 Task: Find connections with filter location Le Havre with filter topic #Projectmanagements with filter profile language English with filter current company Currie & Brown with filter school ANJUMAN-I-ISLAMS SCHOOL OF ENGINEERING AND TECHNOLOGY ATANJUMAN-I-ISLAM KALSEKAR TECHNICAL, MUMBAI with filter industry Zoos and Botanical Gardens with filter service category Family Law with filter keywords title Commercial Loan Officer
Action: Mouse moved to (494, 76)
Screenshot: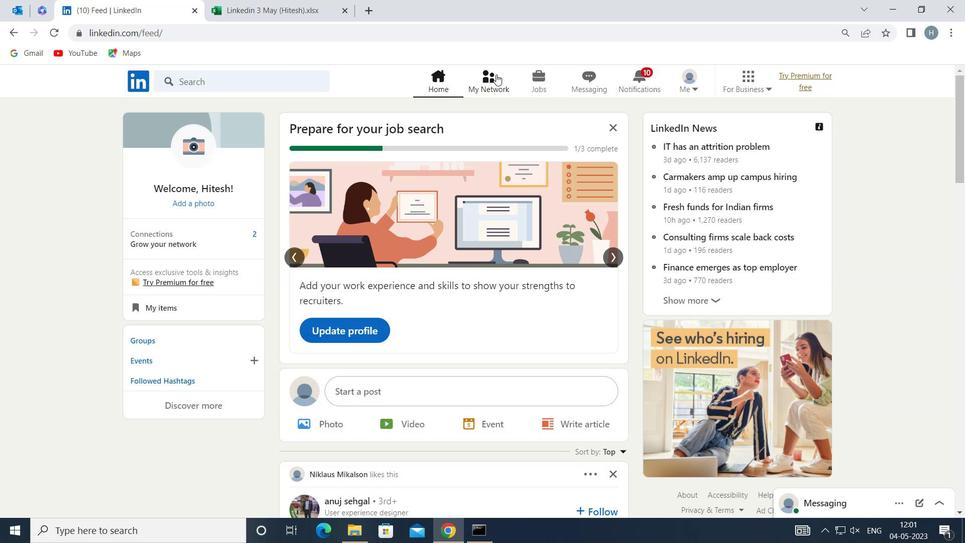 
Action: Mouse pressed left at (494, 76)
Screenshot: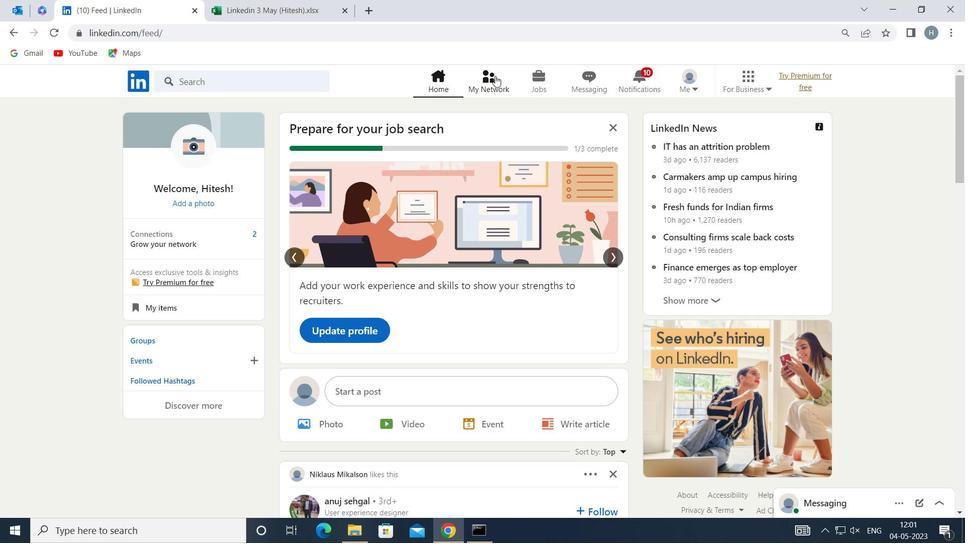 
Action: Mouse moved to (283, 149)
Screenshot: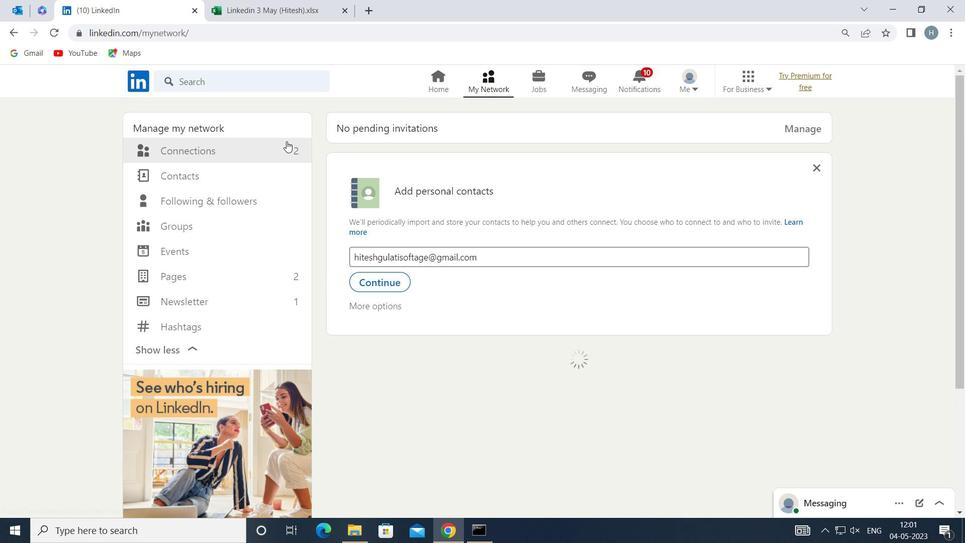 
Action: Mouse pressed left at (283, 149)
Screenshot: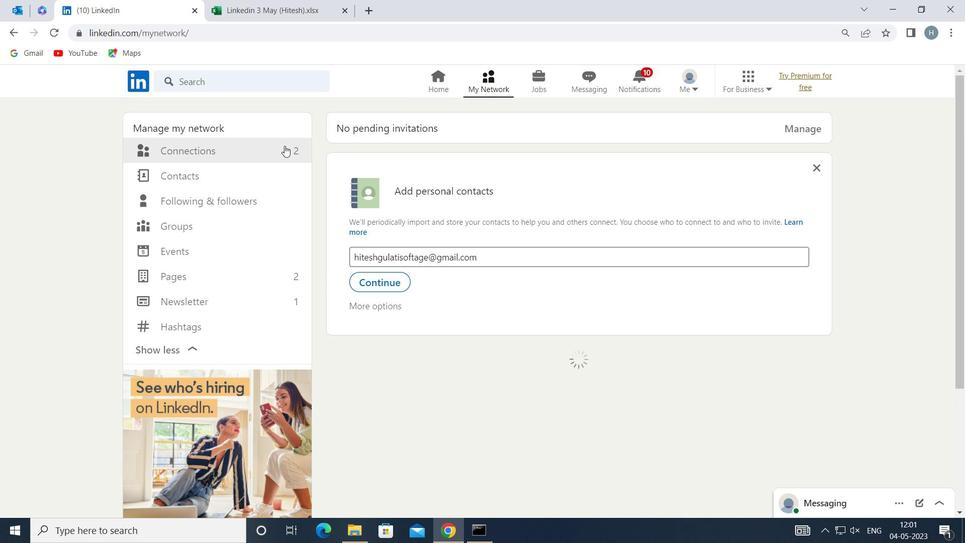 
Action: Mouse moved to (581, 147)
Screenshot: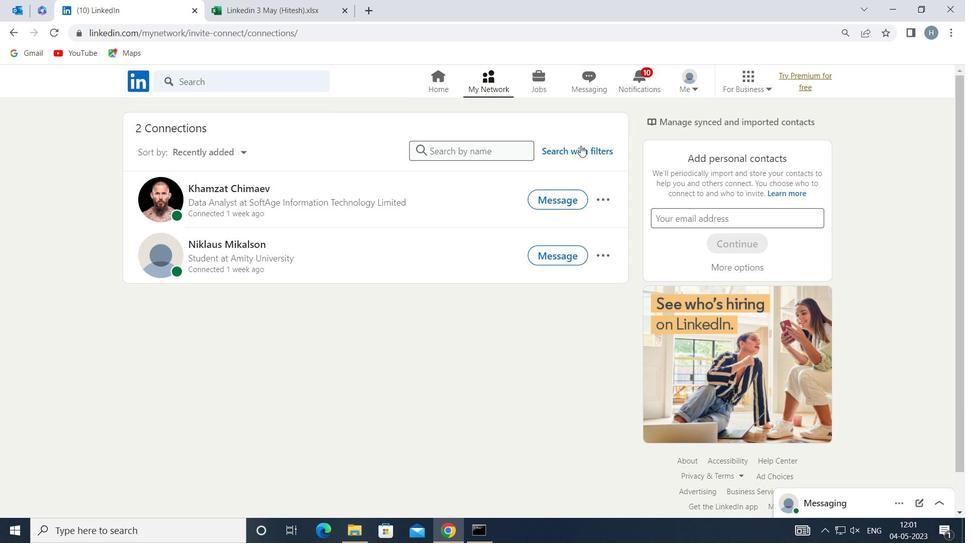 
Action: Mouse pressed left at (581, 147)
Screenshot: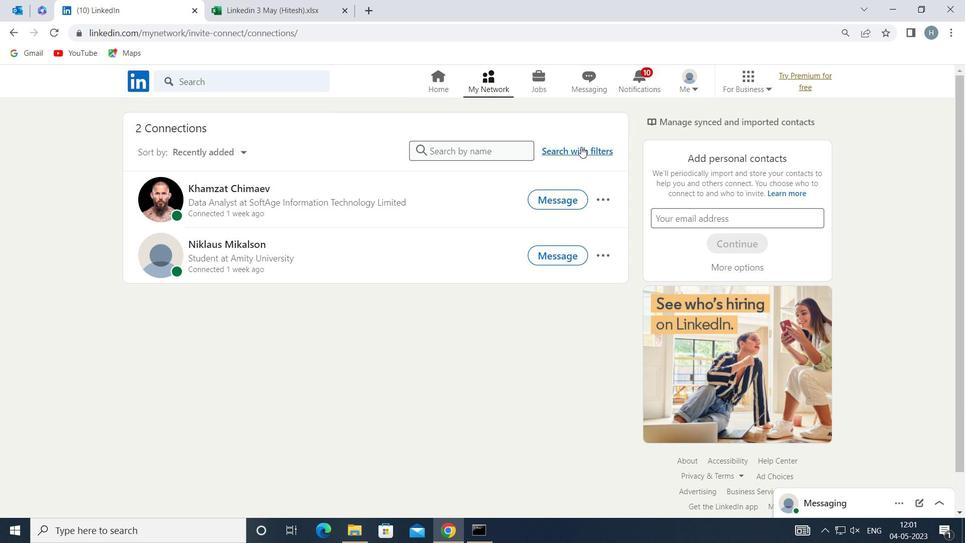 
Action: Mouse moved to (520, 111)
Screenshot: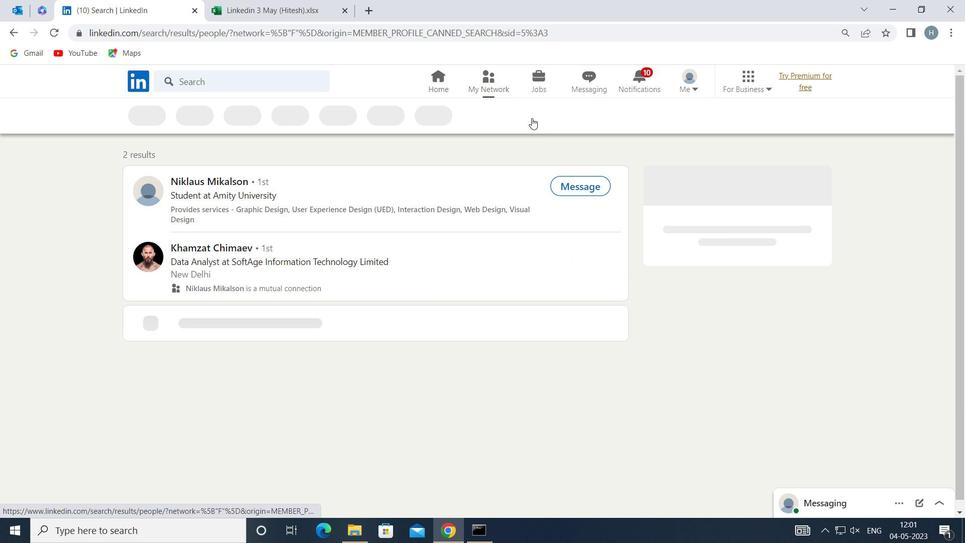 
Action: Mouse pressed left at (520, 111)
Screenshot: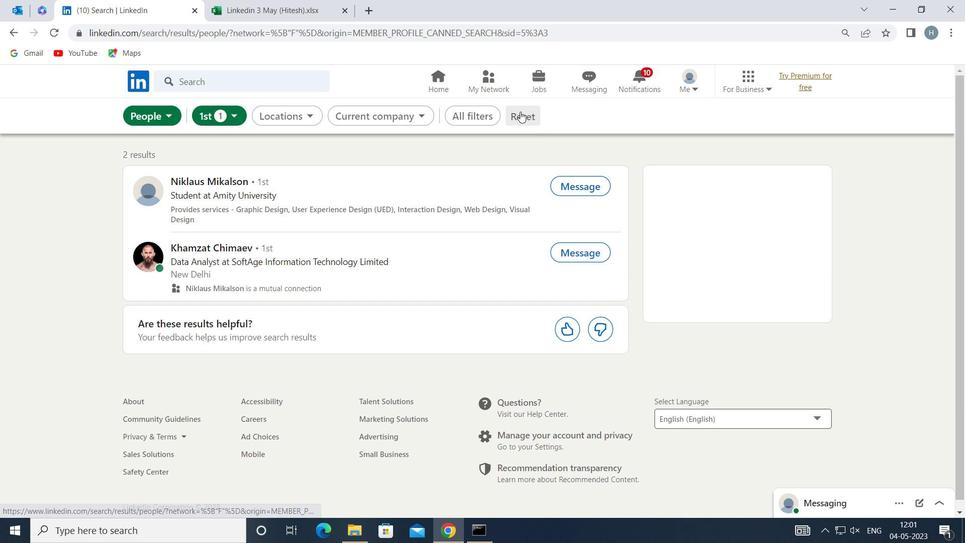 
Action: Mouse moved to (499, 113)
Screenshot: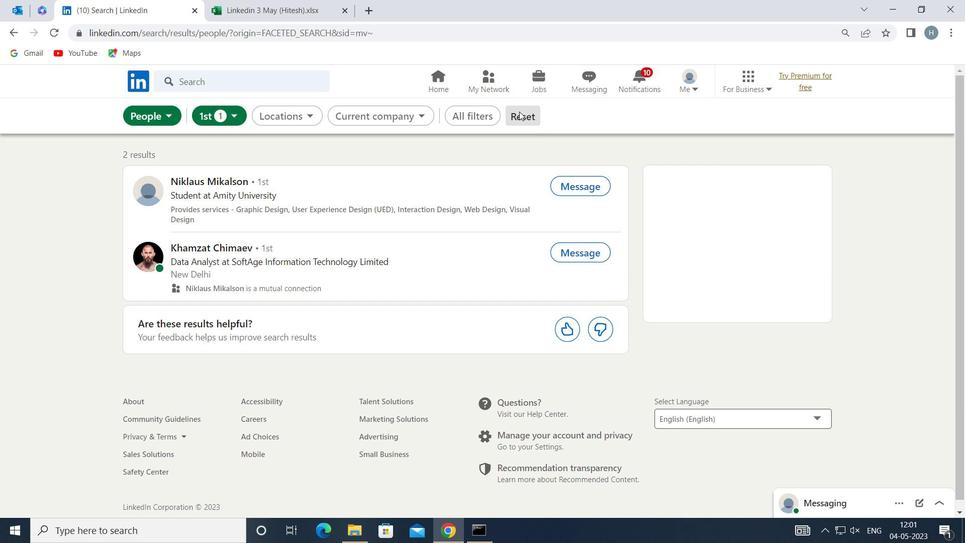 
Action: Mouse pressed left at (499, 113)
Screenshot: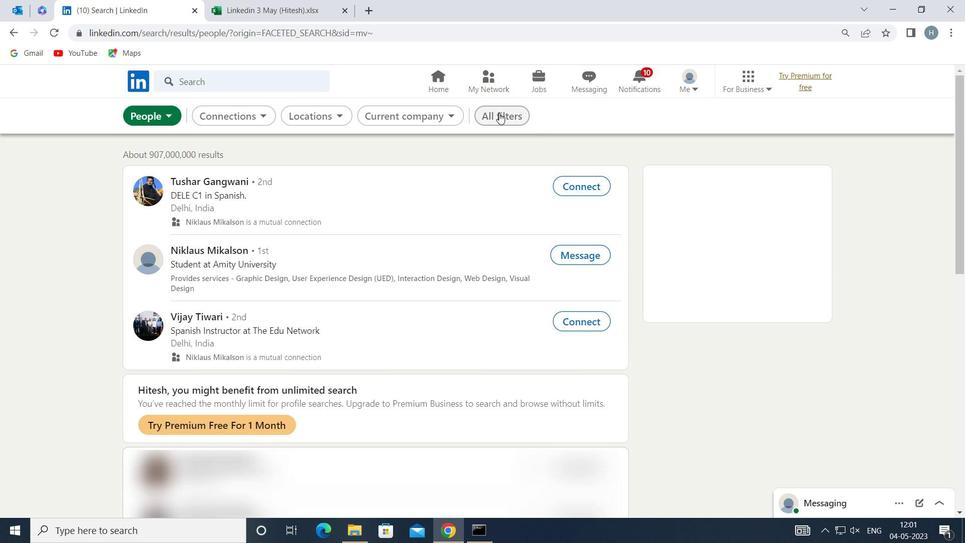 
Action: Mouse moved to (804, 354)
Screenshot: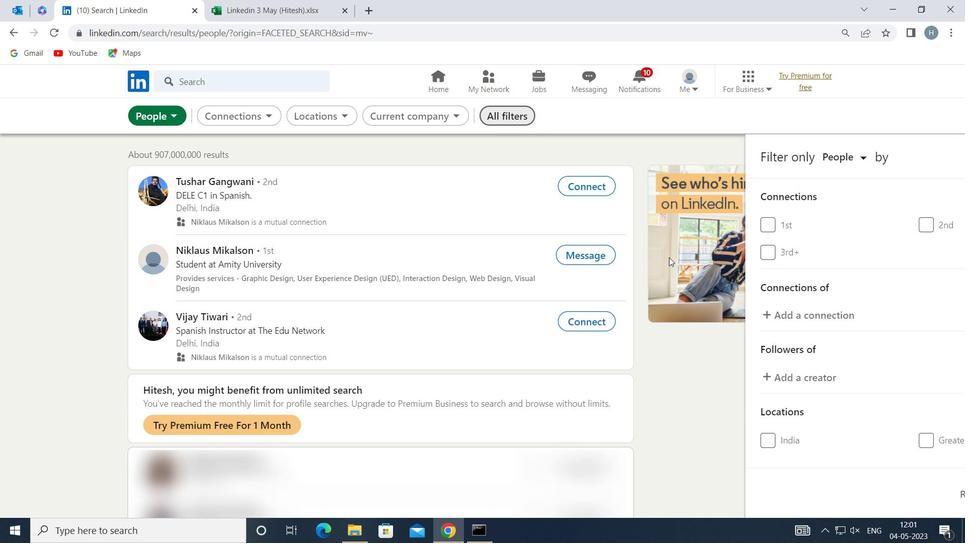 
Action: Mouse scrolled (804, 353) with delta (0, 0)
Screenshot: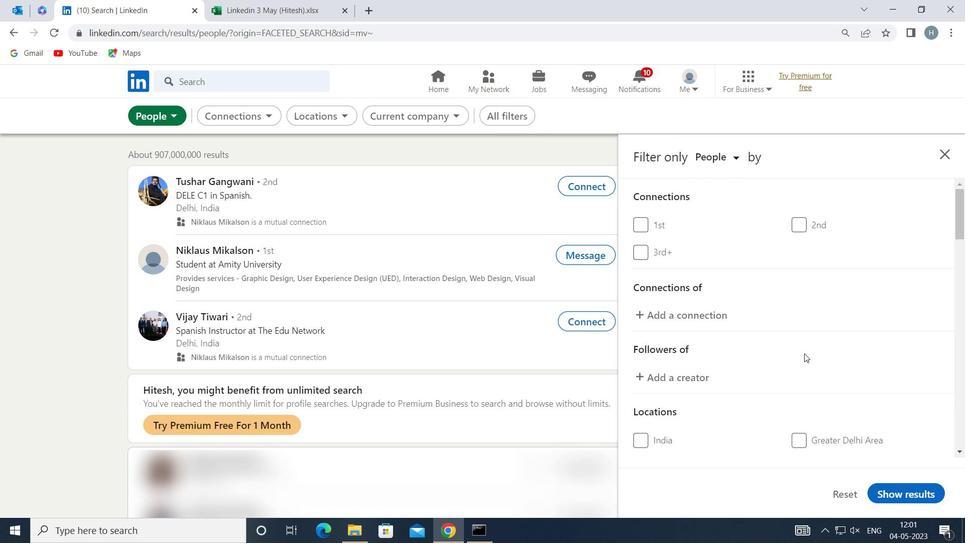 
Action: Mouse moved to (801, 346)
Screenshot: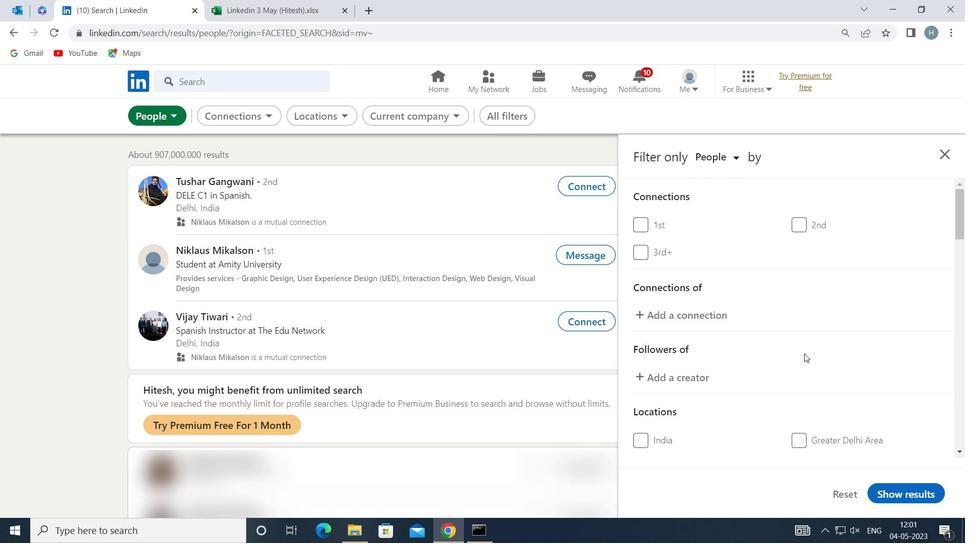 
Action: Mouse scrolled (801, 345) with delta (0, 0)
Screenshot: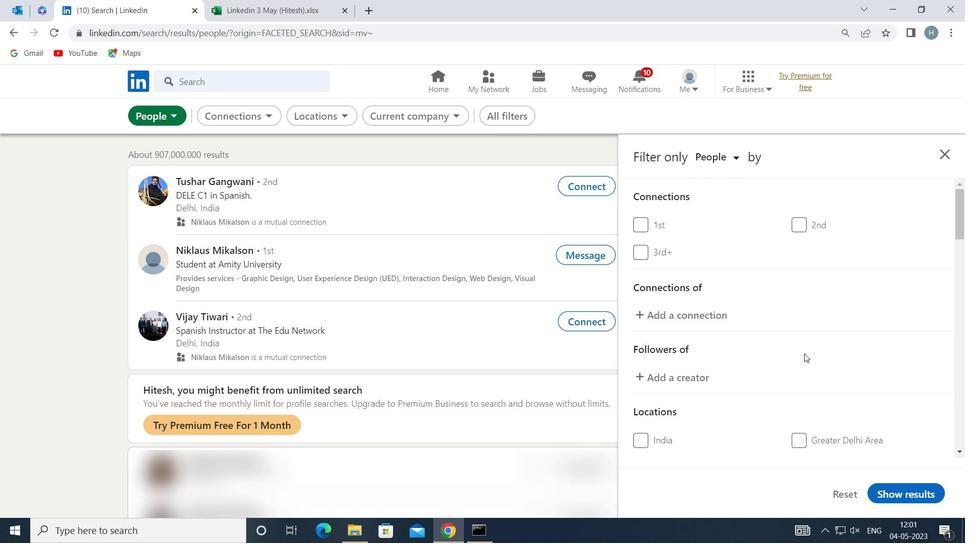 
Action: Mouse moved to (795, 332)
Screenshot: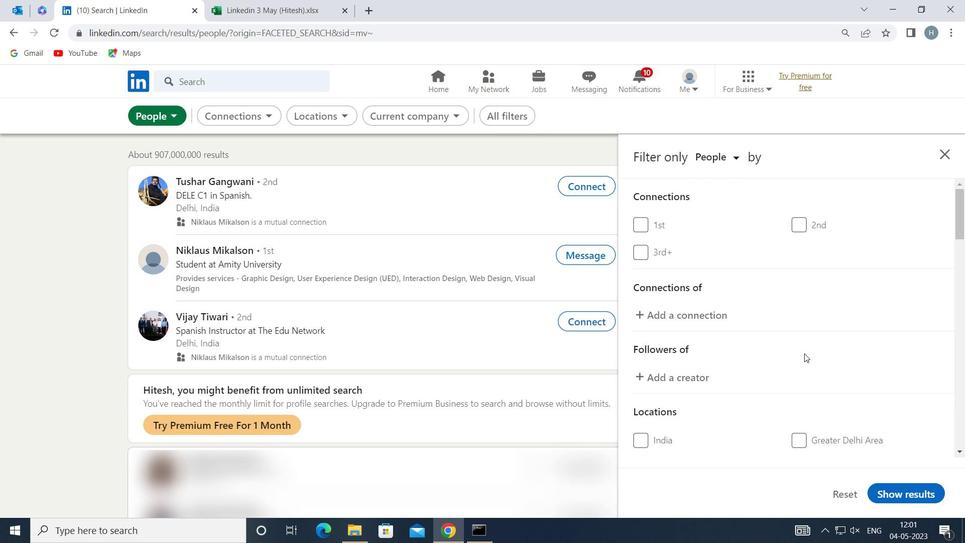 
Action: Mouse scrolled (795, 332) with delta (0, 0)
Screenshot: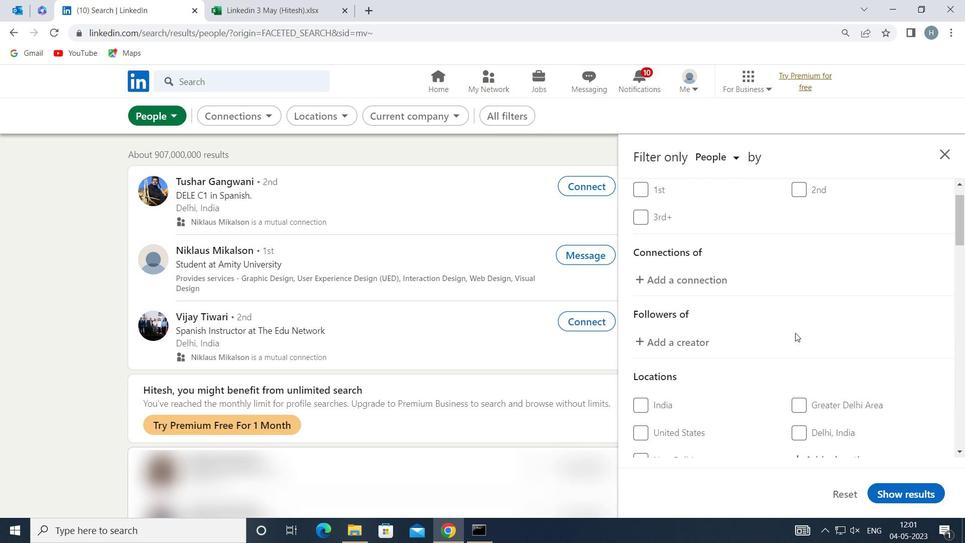 
Action: Mouse moved to (825, 310)
Screenshot: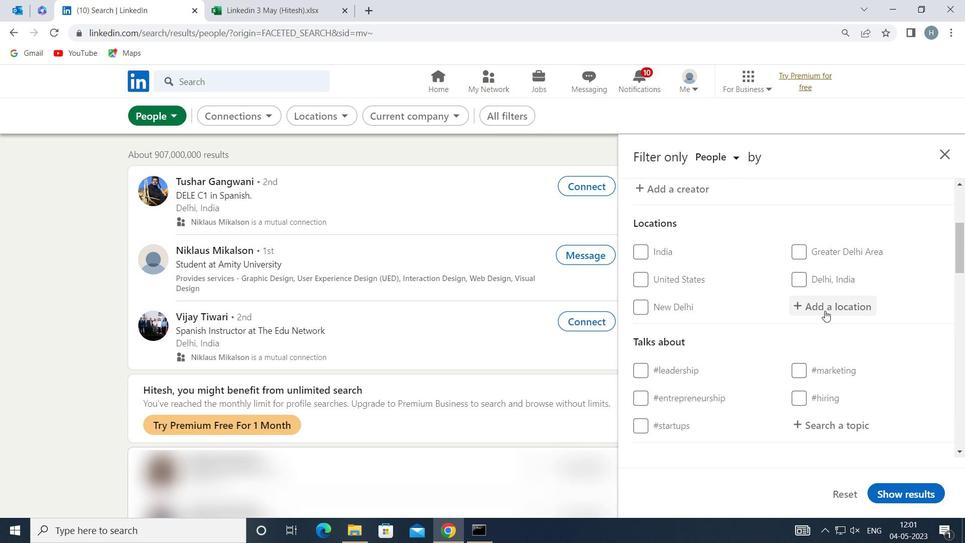 
Action: Mouse pressed left at (825, 310)
Screenshot: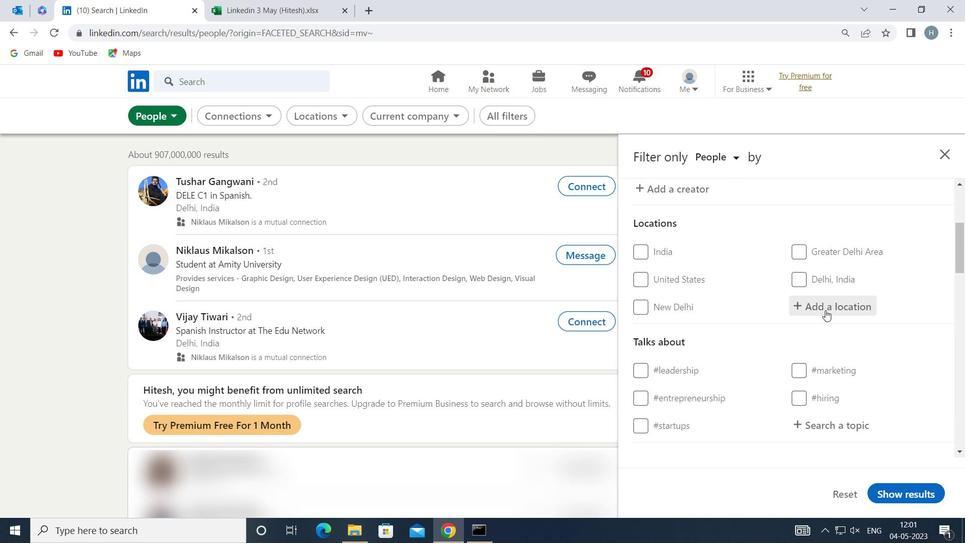 
Action: Key pressed <Key.shift>LE<Key.space><Key.shift>HAV
Screenshot: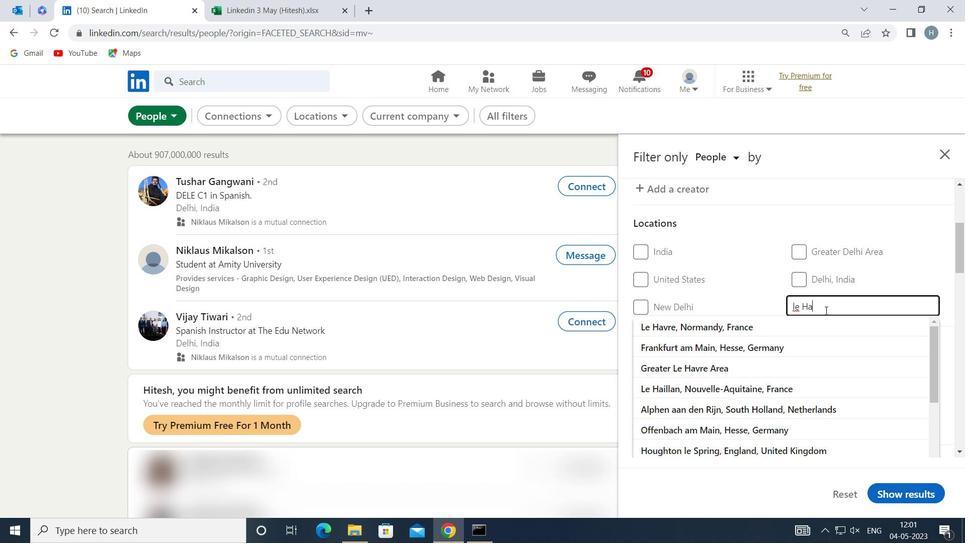 
Action: Mouse moved to (785, 326)
Screenshot: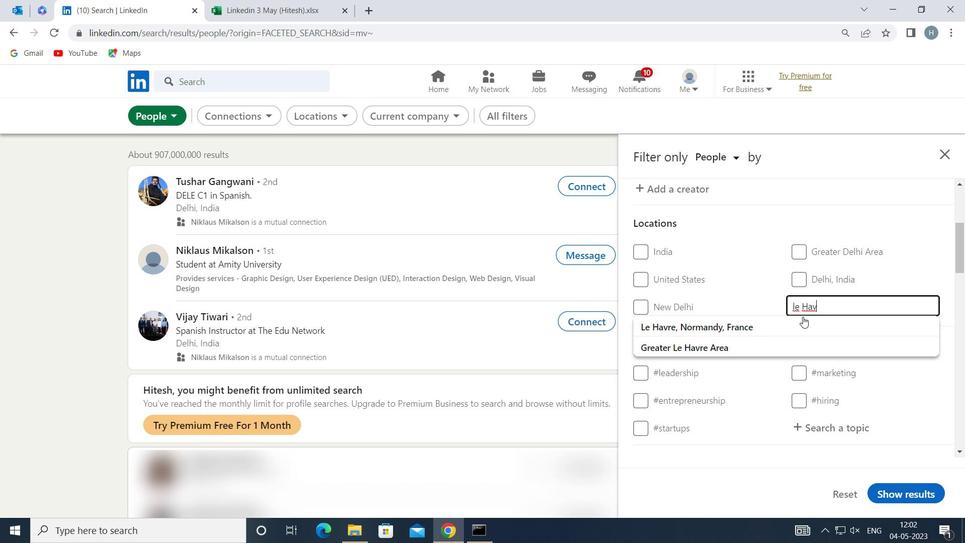 
Action: Mouse pressed left at (785, 326)
Screenshot: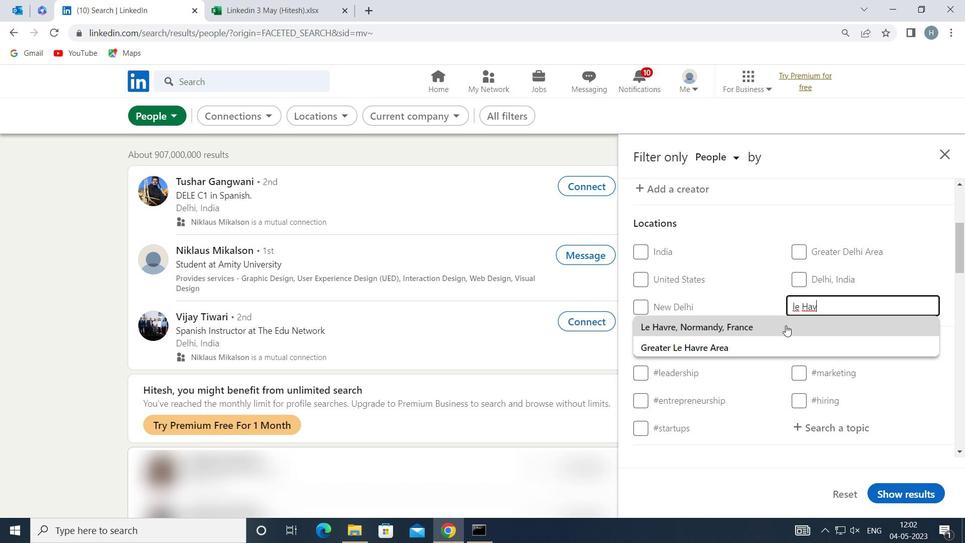 
Action: Mouse moved to (785, 314)
Screenshot: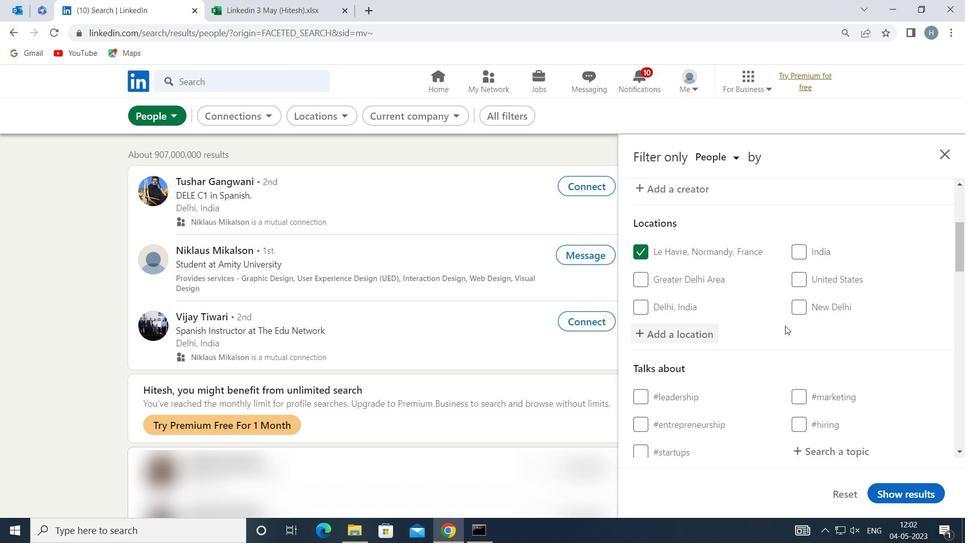 
Action: Mouse scrolled (785, 314) with delta (0, 0)
Screenshot: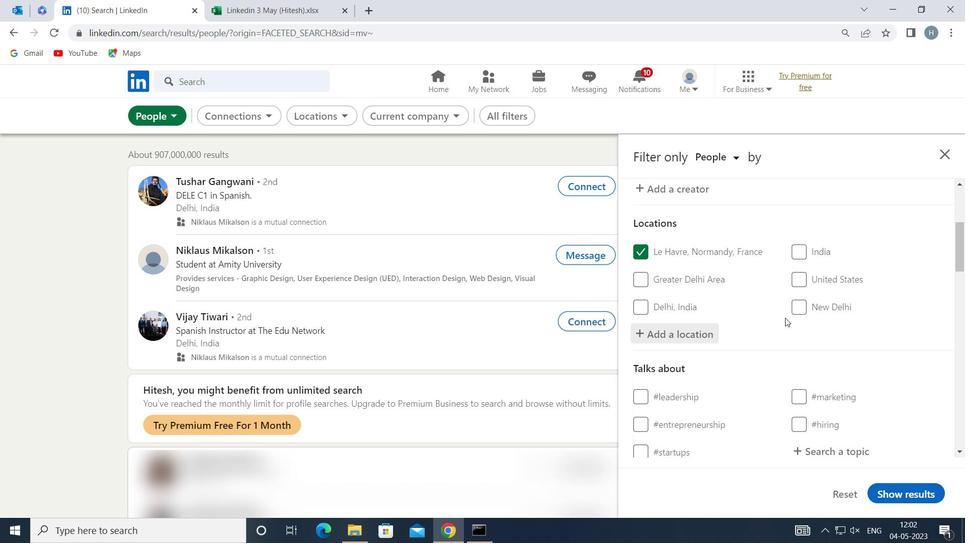 
Action: Mouse scrolled (785, 314) with delta (0, 0)
Screenshot: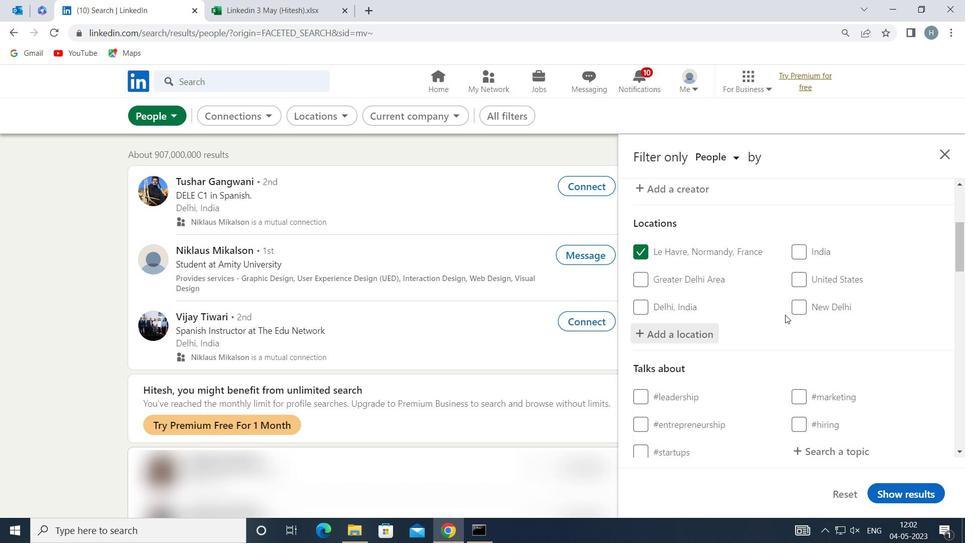
Action: Mouse moved to (785, 310)
Screenshot: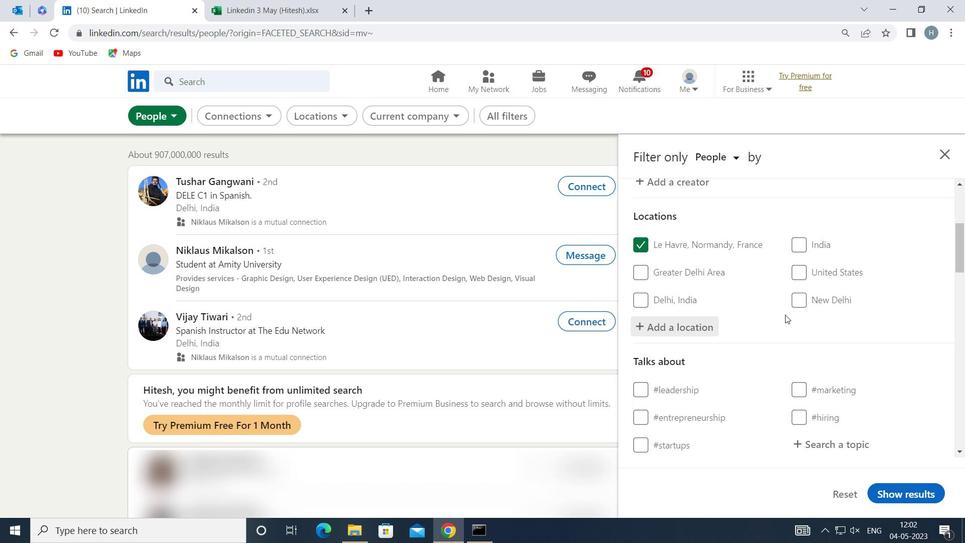 
Action: Mouse scrolled (785, 310) with delta (0, 0)
Screenshot: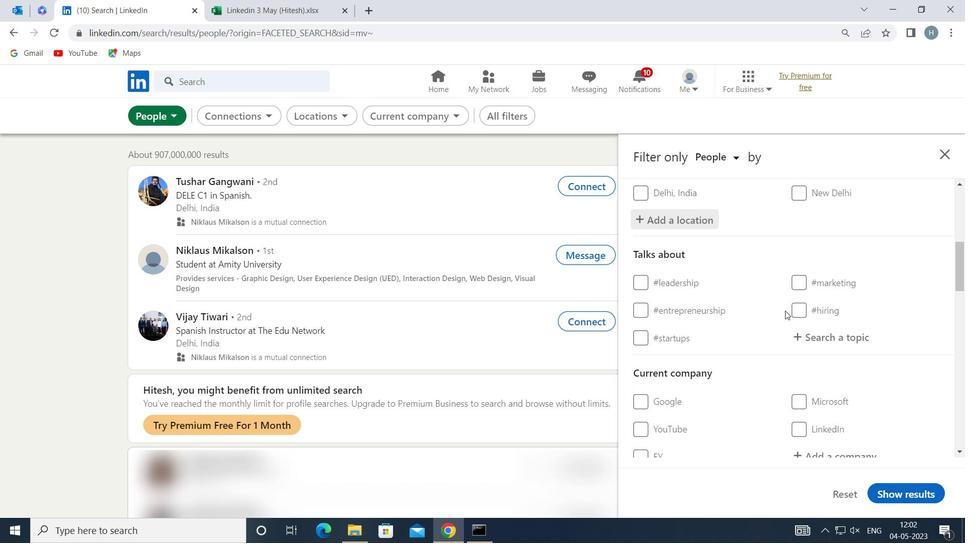 
Action: Mouse moved to (827, 265)
Screenshot: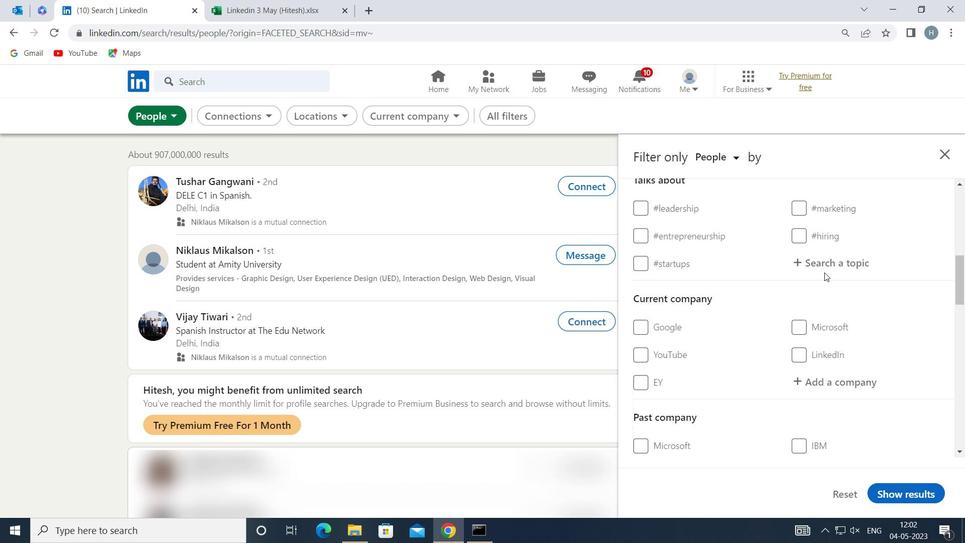 
Action: Mouse pressed left at (827, 265)
Screenshot: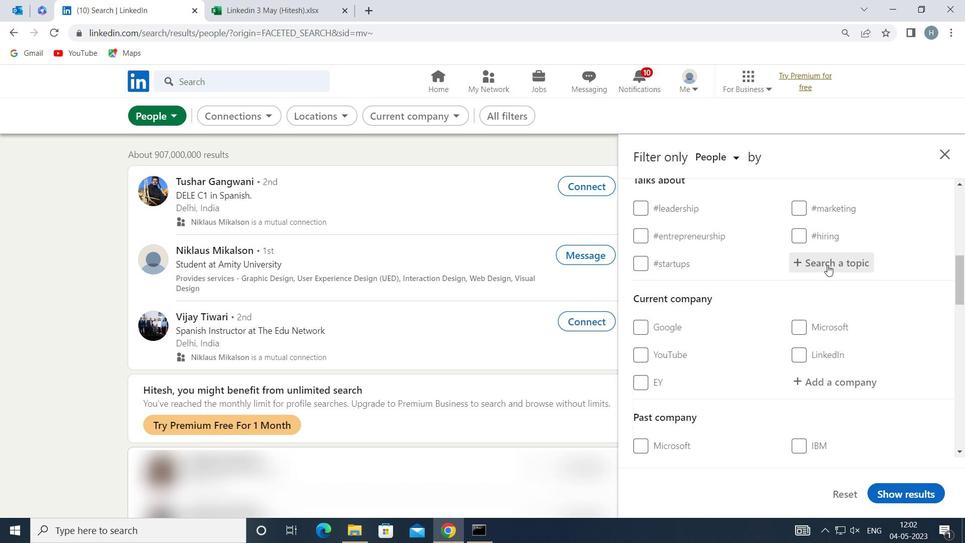 
Action: Key pressed <Key.shift>PROJECTMANAGEMENTS
Screenshot: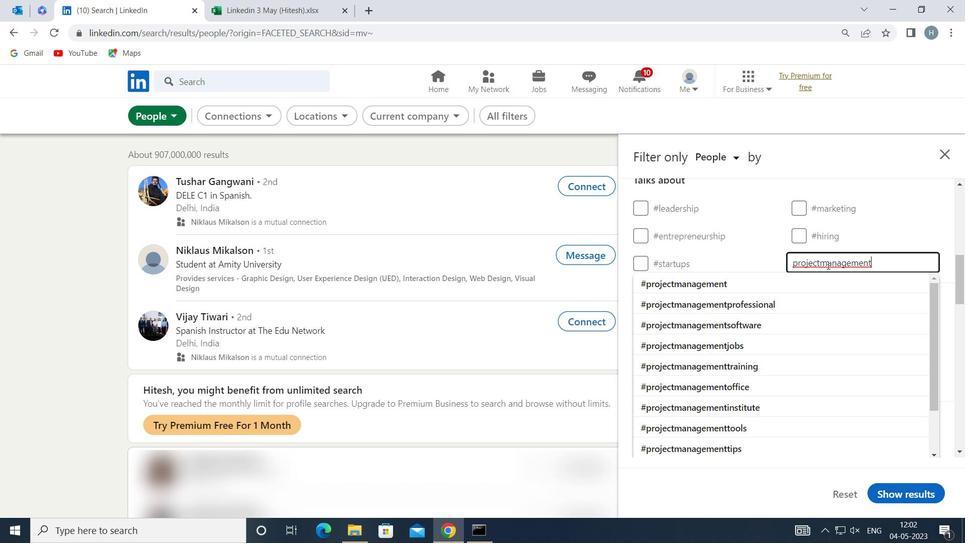 
Action: Mouse moved to (761, 284)
Screenshot: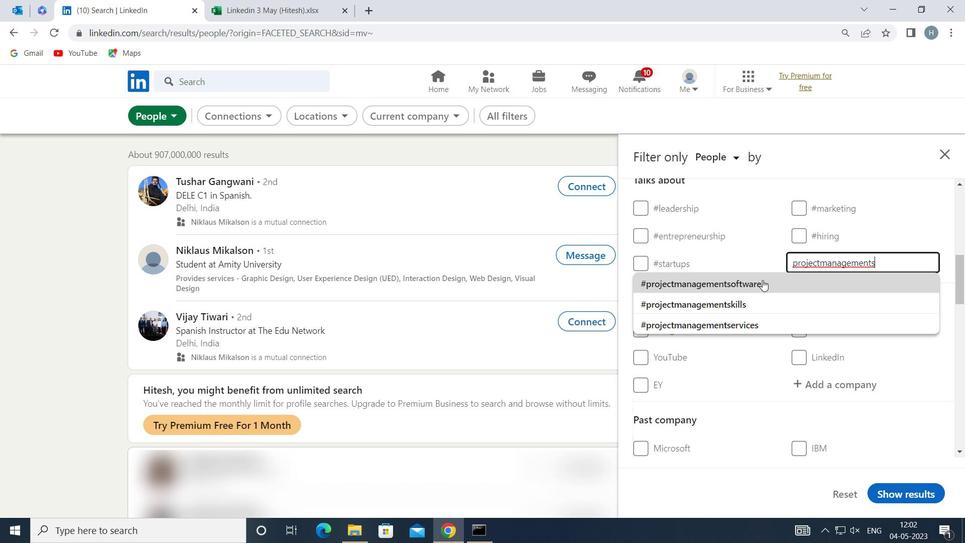 
Action: Key pressed <Key.backspace>
Screenshot: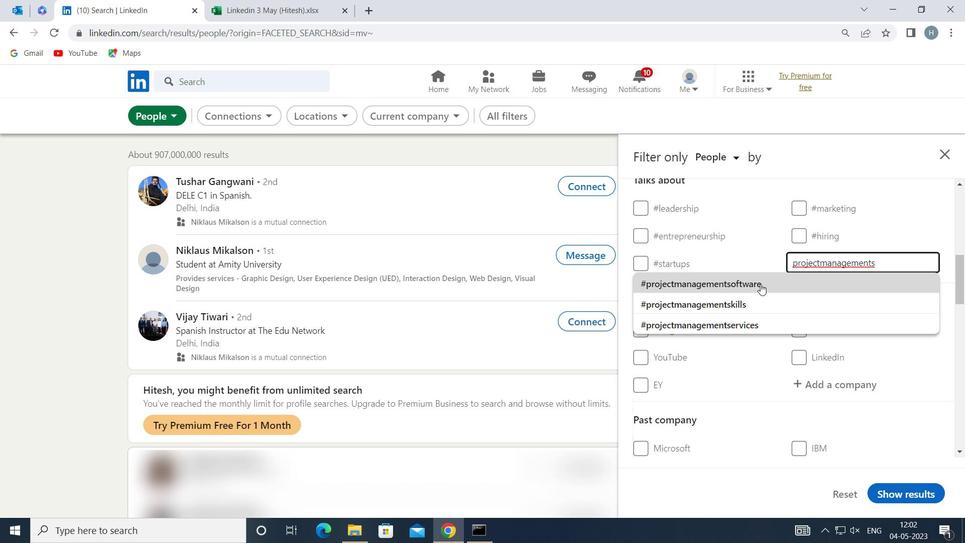 
Action: Mouse moved to (761, 284)
Screenshot: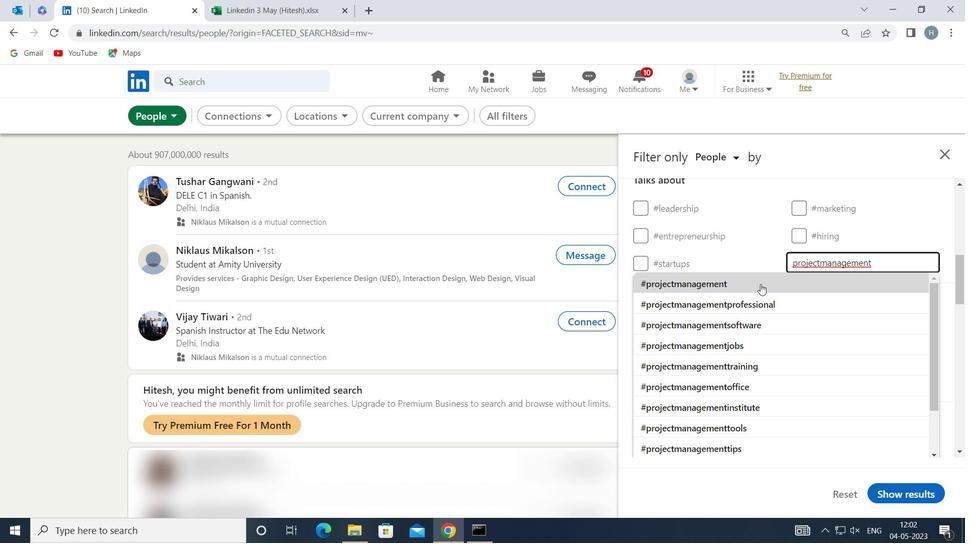 
Action: Mouse pressed left at (761, 284)
Screenshot: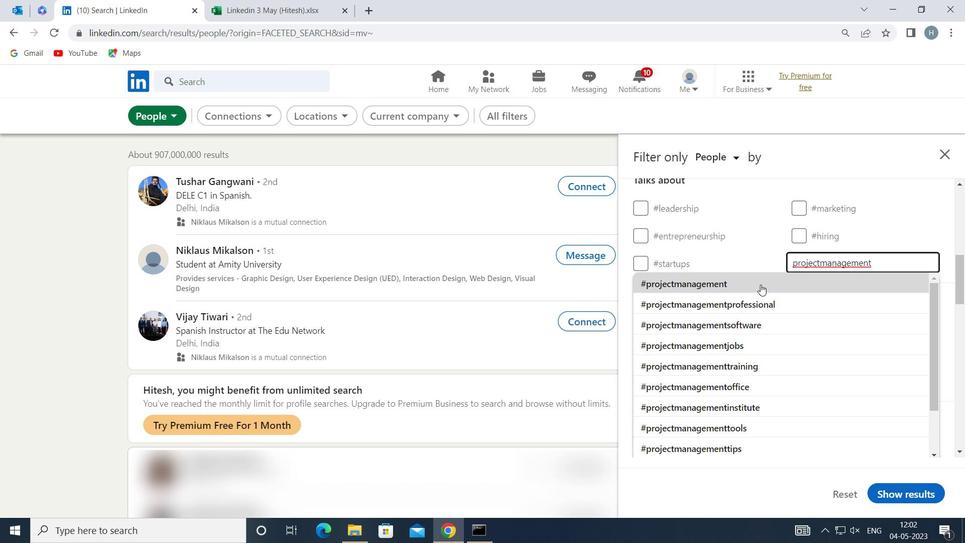 
Action: Mouse moved to (757, 276)
Screenshot: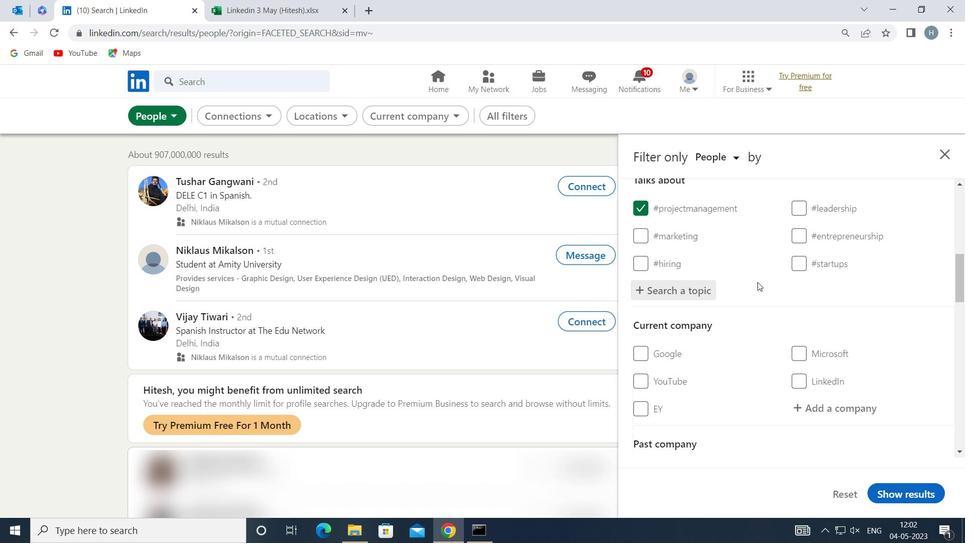 
Action: Mouse scrolled (757, 275) with delta (0, 0)
Screenshot: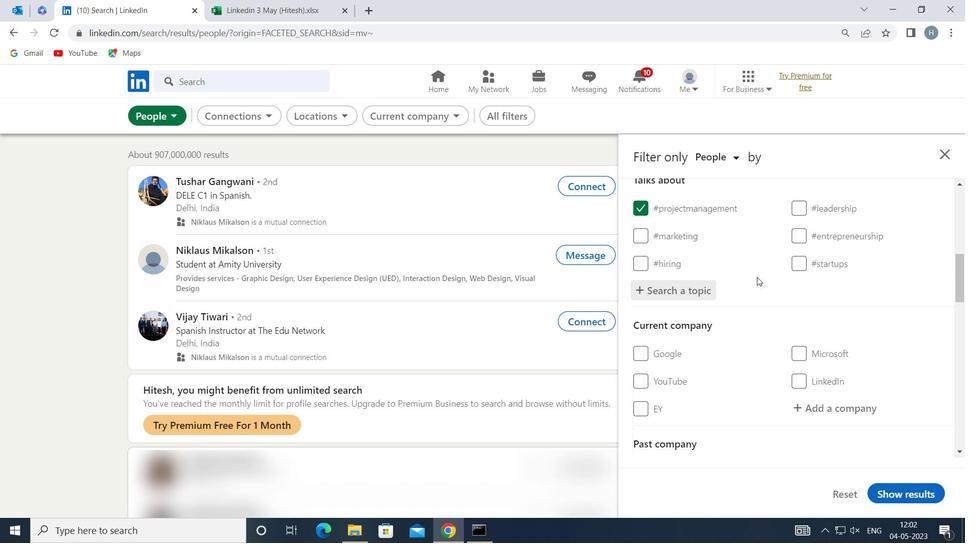 
Action: Mouse moved to (756, 274)
Screenshot: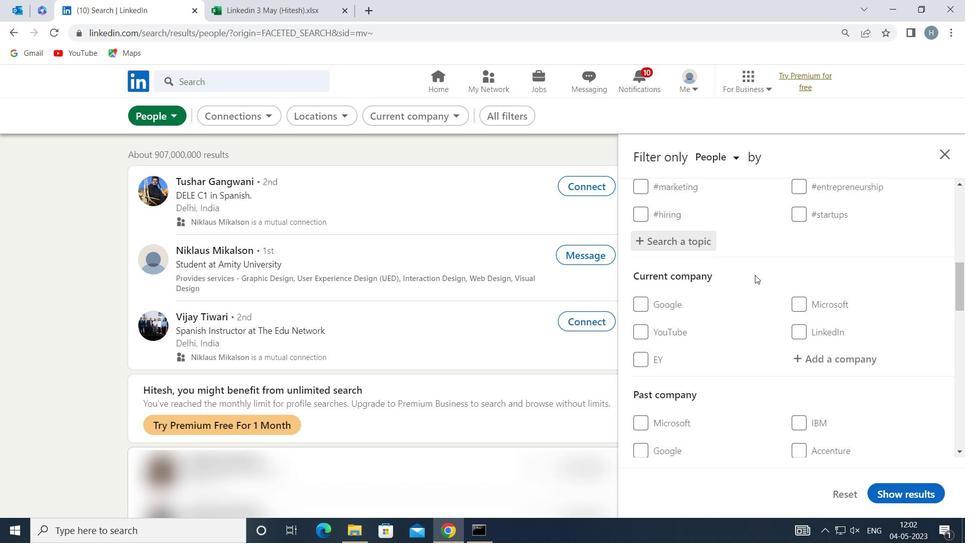 
Action: Mouse scrolled (756, 274) with delta (0, 0)
Screenshot: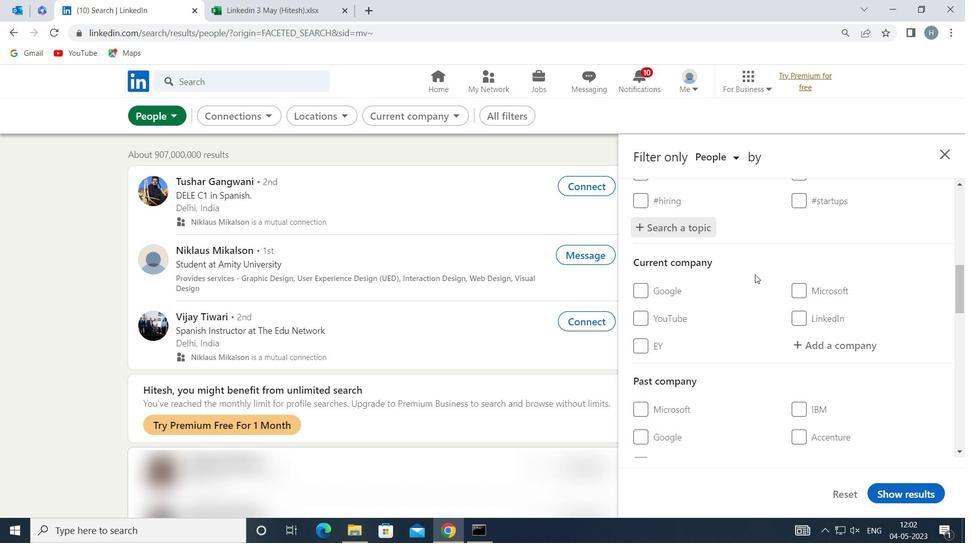 
Action: Mouse moved to (755, 274)
Screenshot: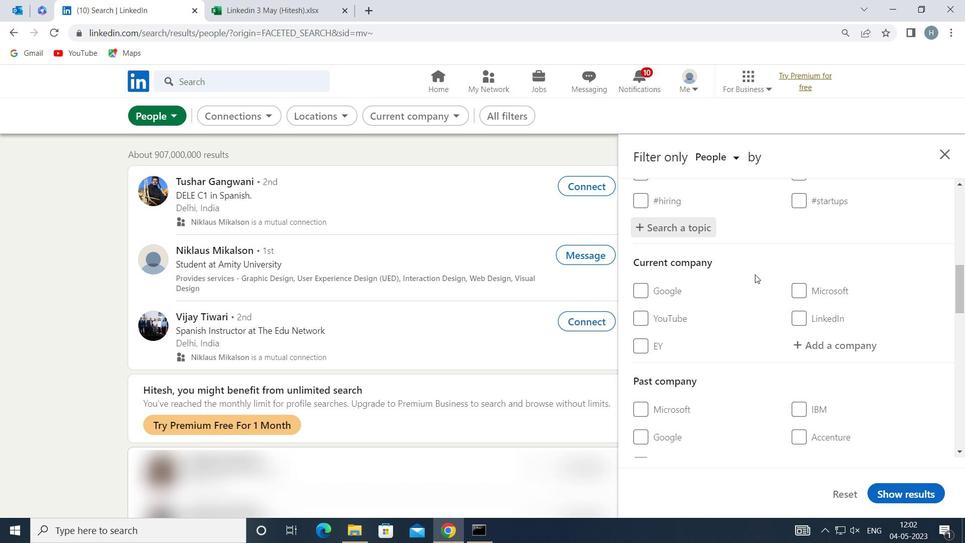 
Action: Mouse scrolled (755, 273) with delta (0, 0)
Screenshot: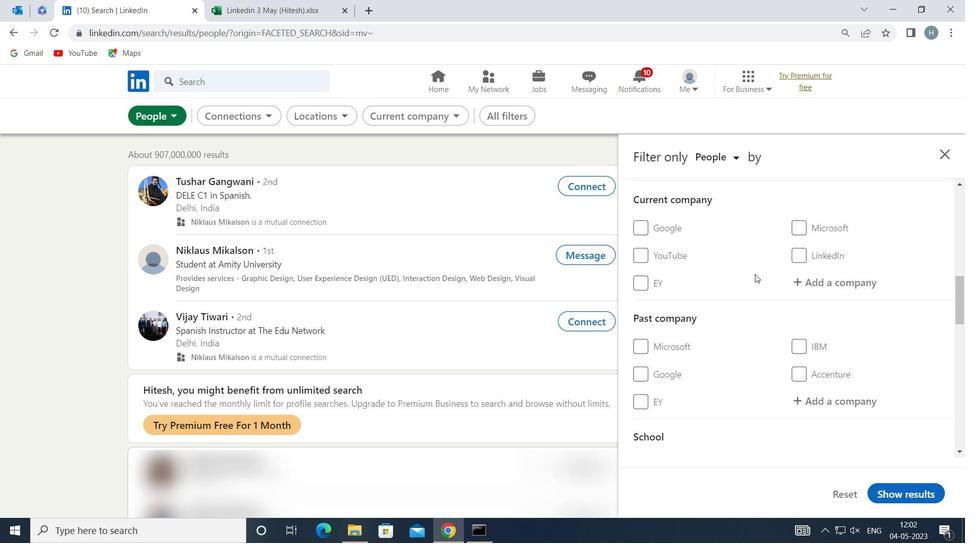 
Action: Mouse scrolled (755, 273) with delta (0, 0)
Screenshot: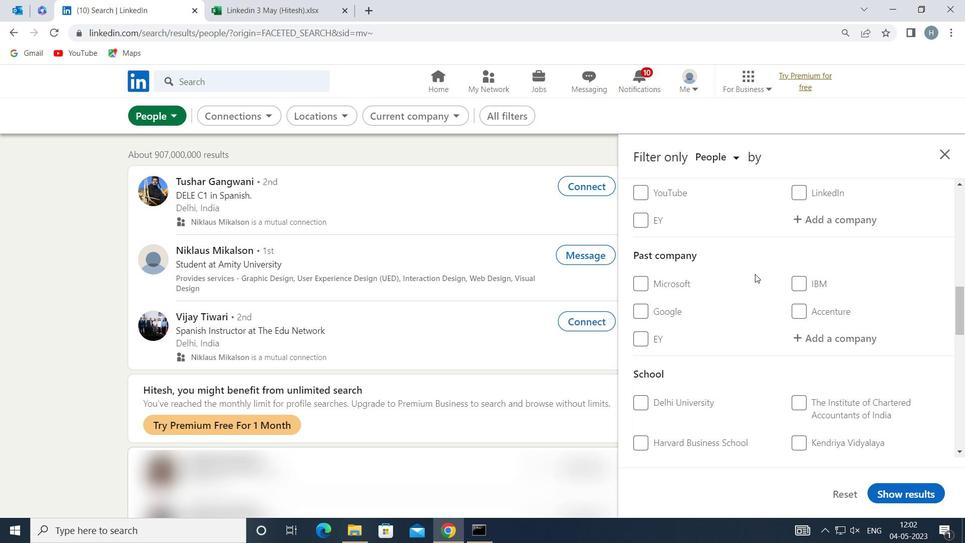 
Action: Mouse scrolled (755, 273) with delta (0, 0)
Screenshot: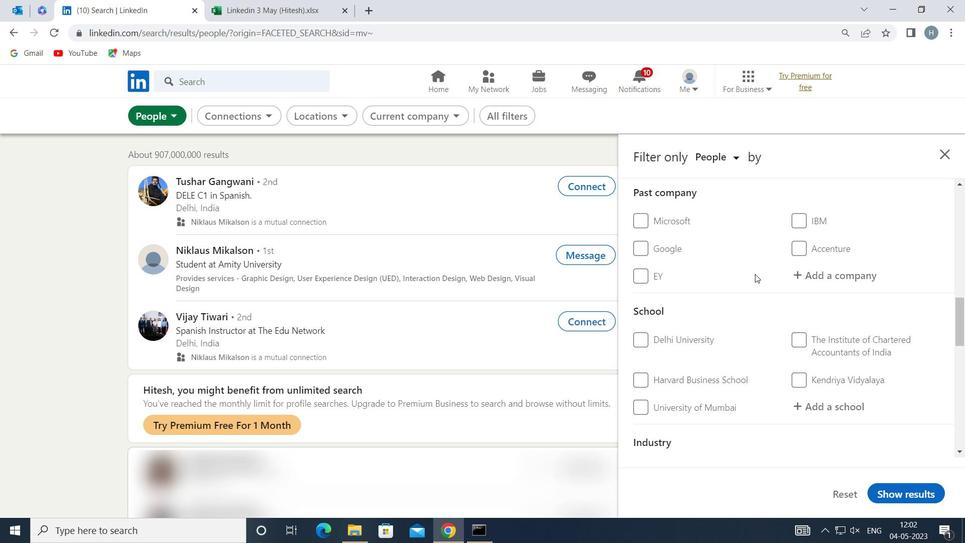 
Action: Mouse scrolled (755, 273) with delta (0, 0)
Screenshot: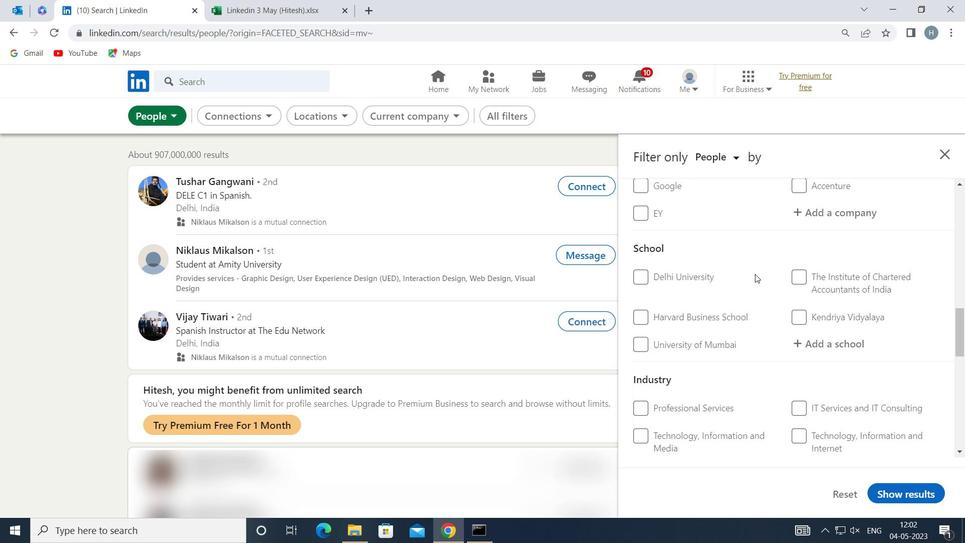 
Action: Mouse scrolled (755, 273) with delta (0, 0)
Screenshot: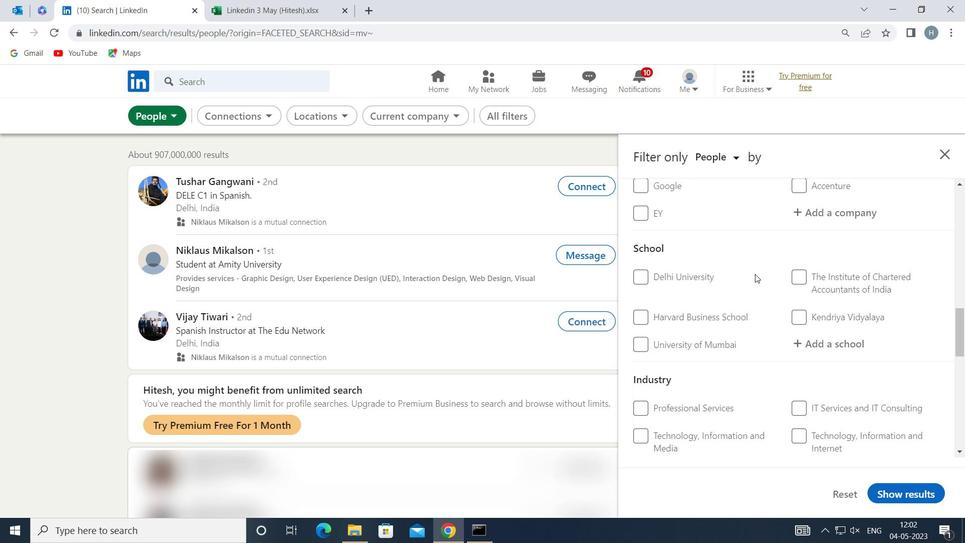 
Action: Mouse scrolled (755, 273) with delta (0, 0)
Screenshot: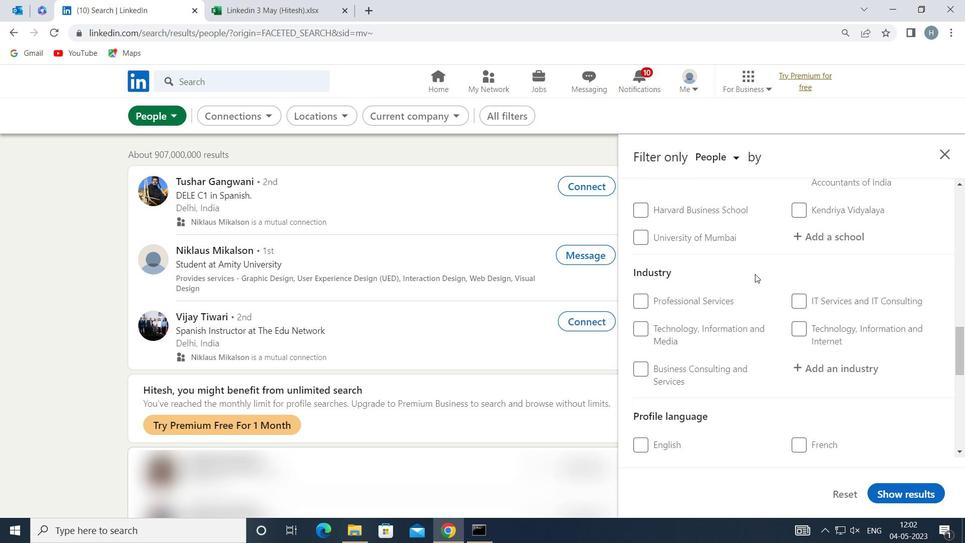 
Action: Mouse moved to (657, 361)
Screenshot: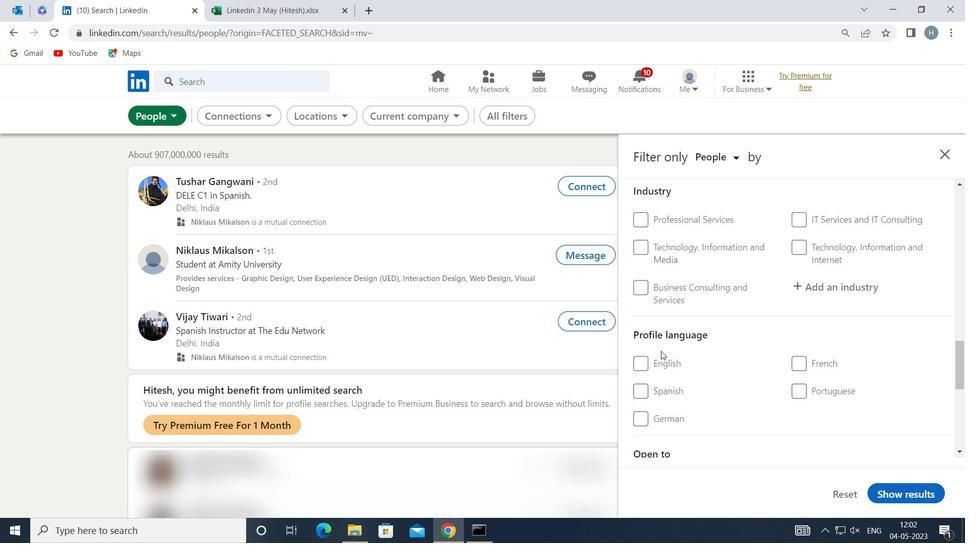 
Action: Mouse pressed left at (657, 361)
Screenshot: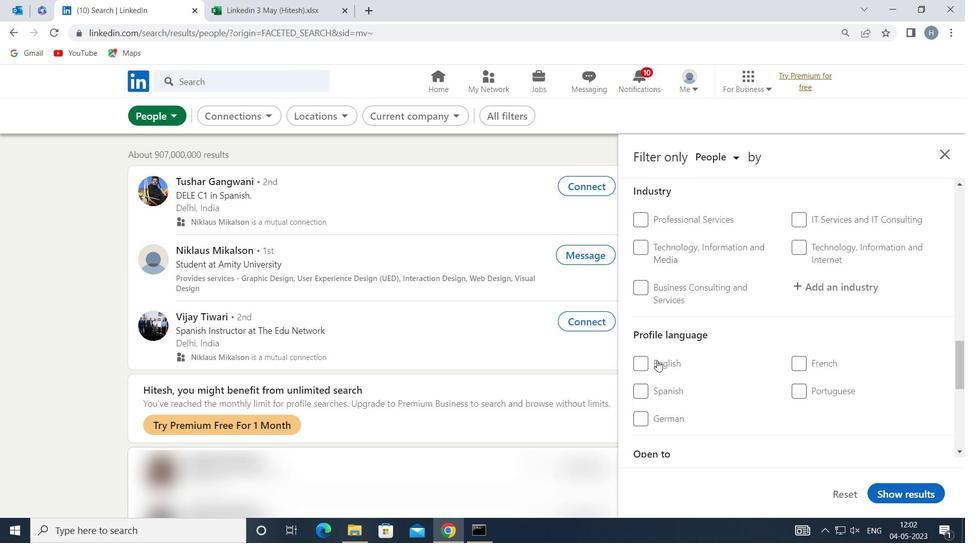 
Action: Mouse moved to (730, 350)
Screenshot: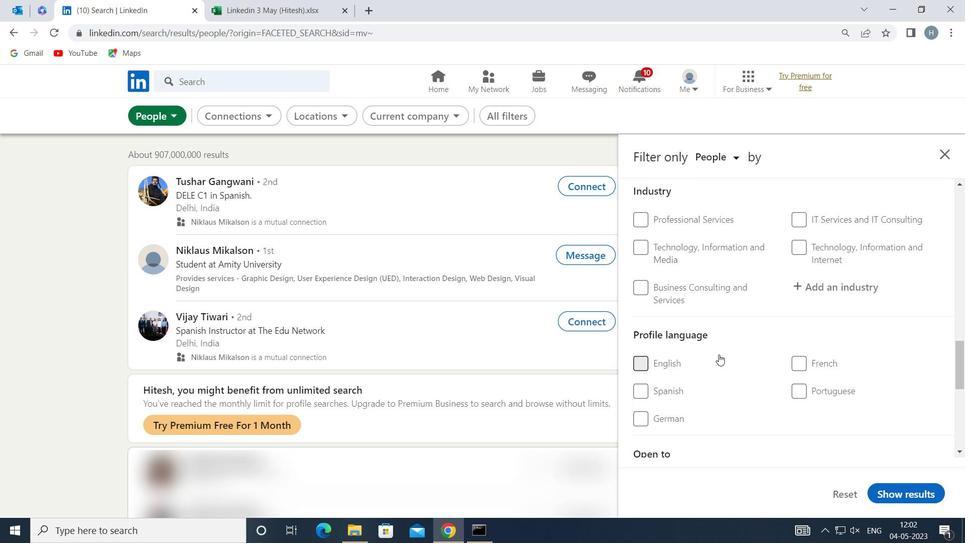 
Action: Mouse scrolled (730, 350) with delta (0, 0)
Screenshot: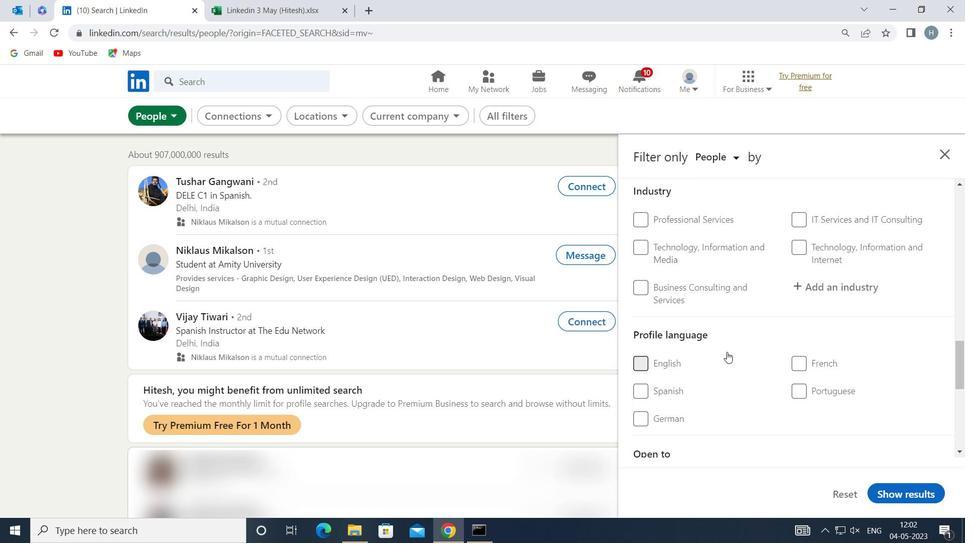 
Action: Mouse scrolled (730, 350) with delta (0, 0)
Screenshot: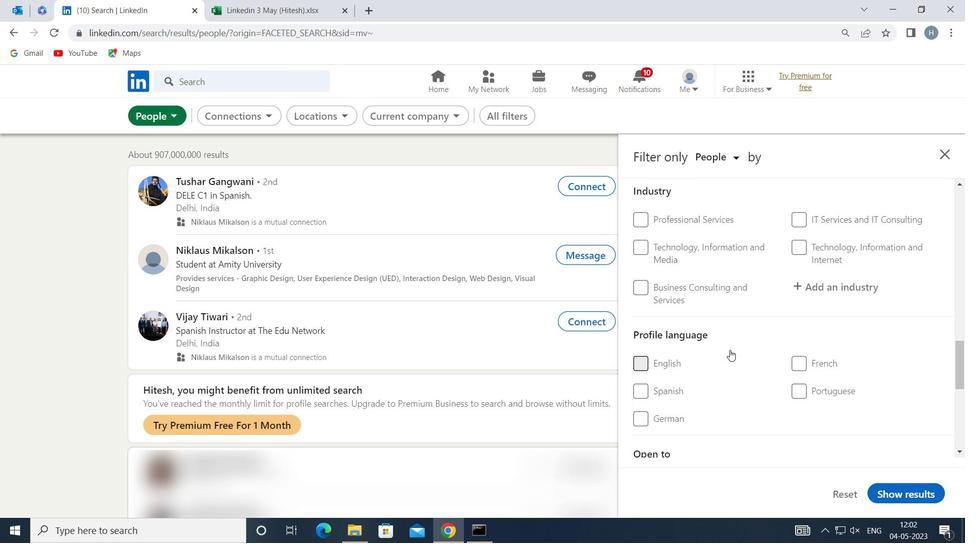 
Action: Mouse scrolled (730, 350) with delta (0, 0)
Screenshot: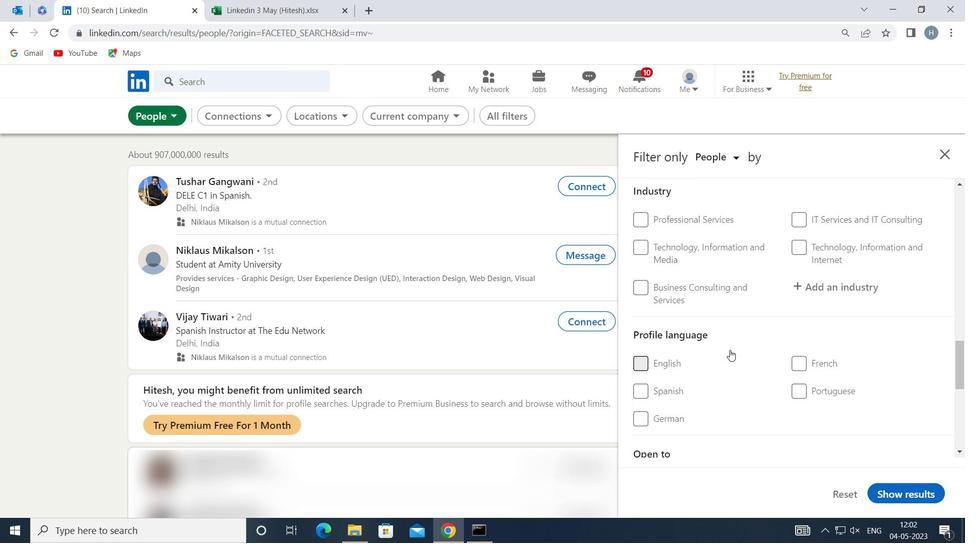 
Action: Mouse scrolled (730, 350) with delta (0, 0)
Screenshot: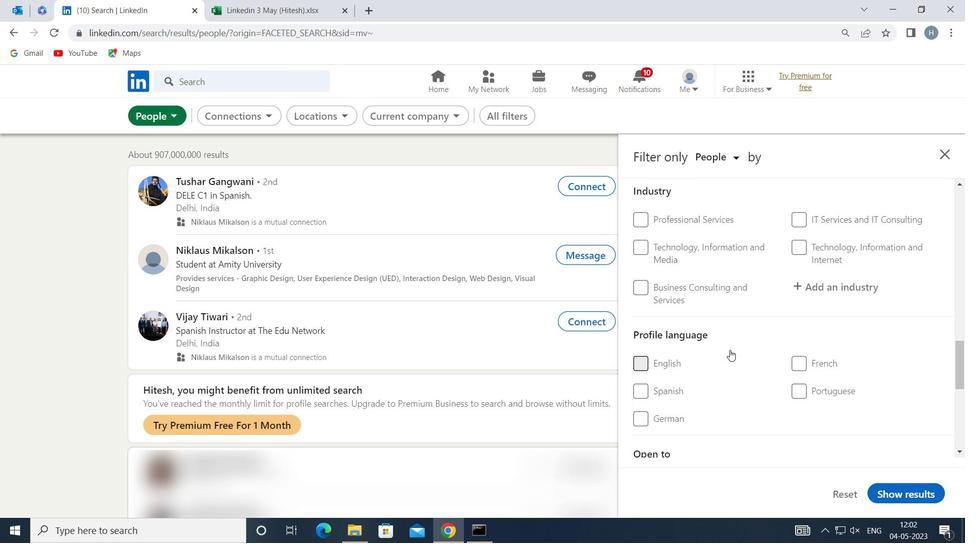 
Action: Mouse scrolled (730, 350) with delta (0, 0)
Screenshot: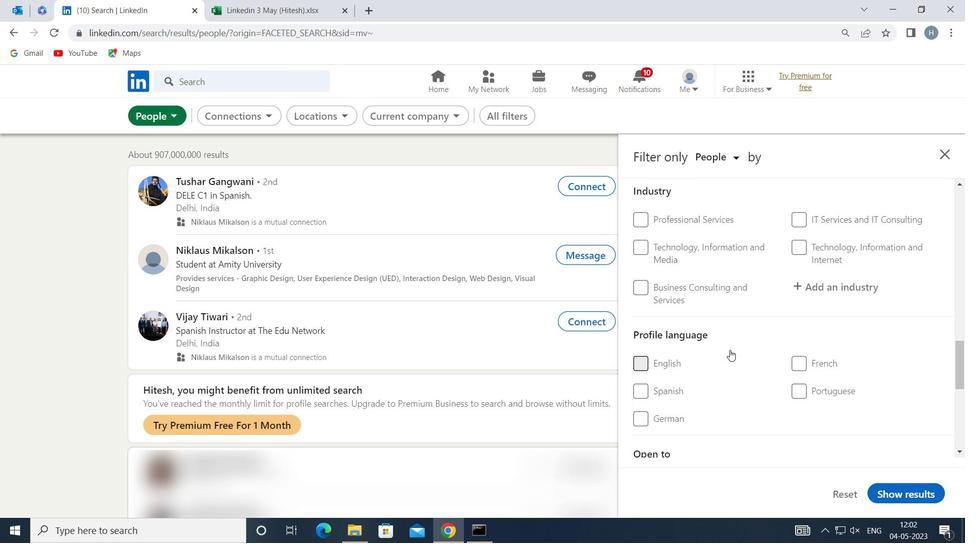
Action: Mouse scrolled (730, 350) with delta (0, 0)
Screenshot: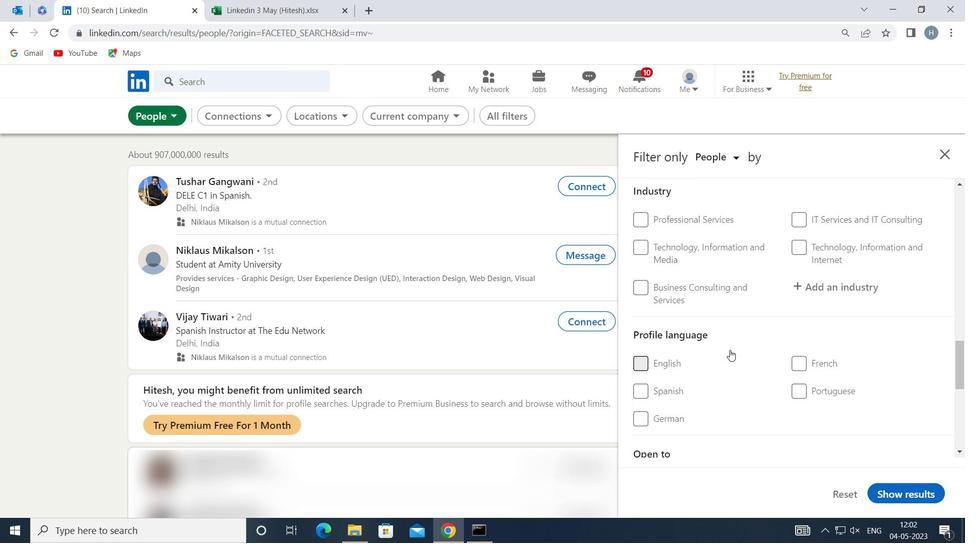 
Action: Mouse scrolled (730, 350) with delta (0, 0)
Screenshot: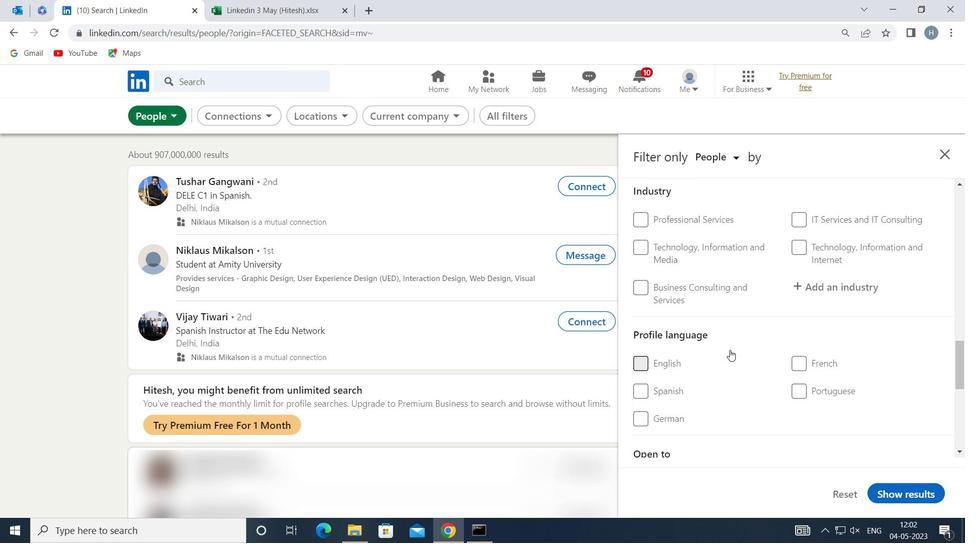
Action: Mouse moved to (784, 335)
Screenshot: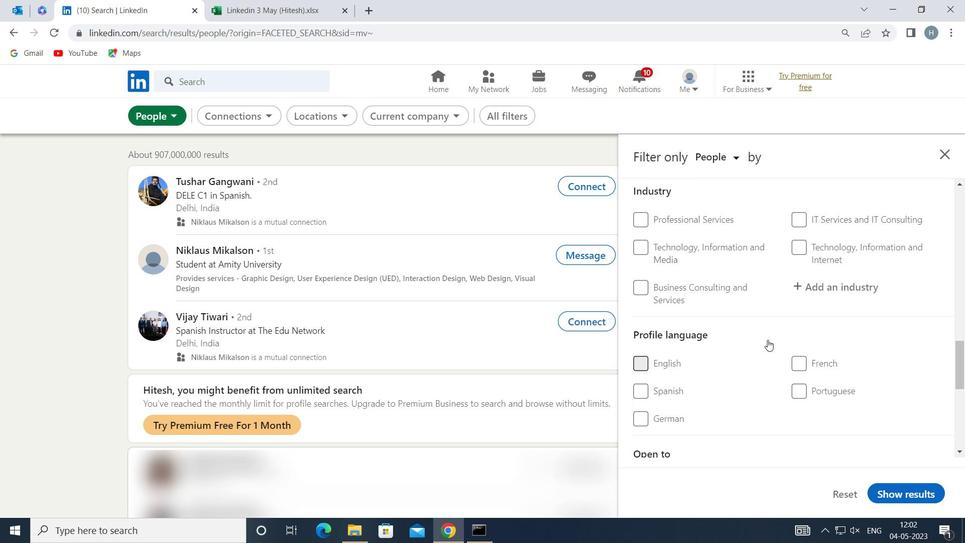 
Action: Mouse scrolled (784, 335) with delta (0, 0)
Screenshot: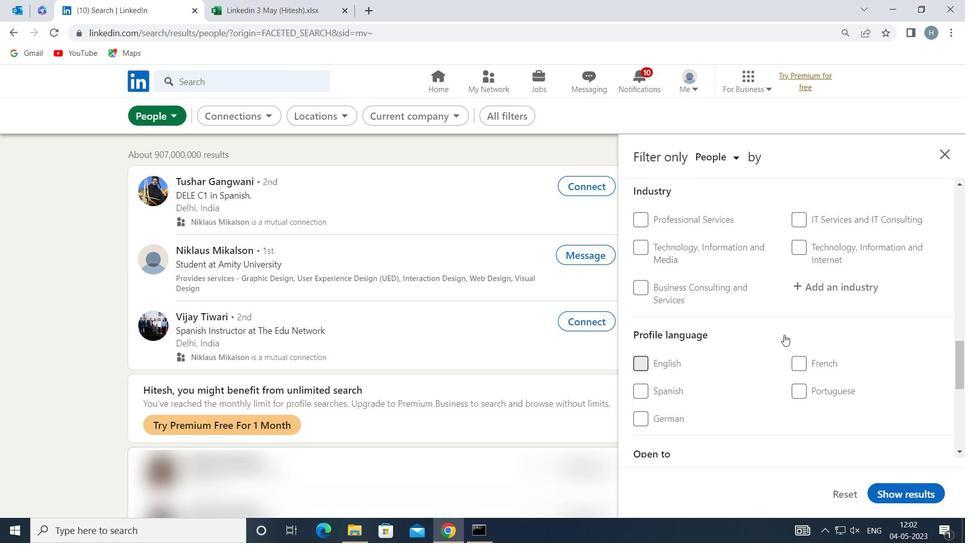 
Action: Mouse moved to (768, 333)
Screenshot: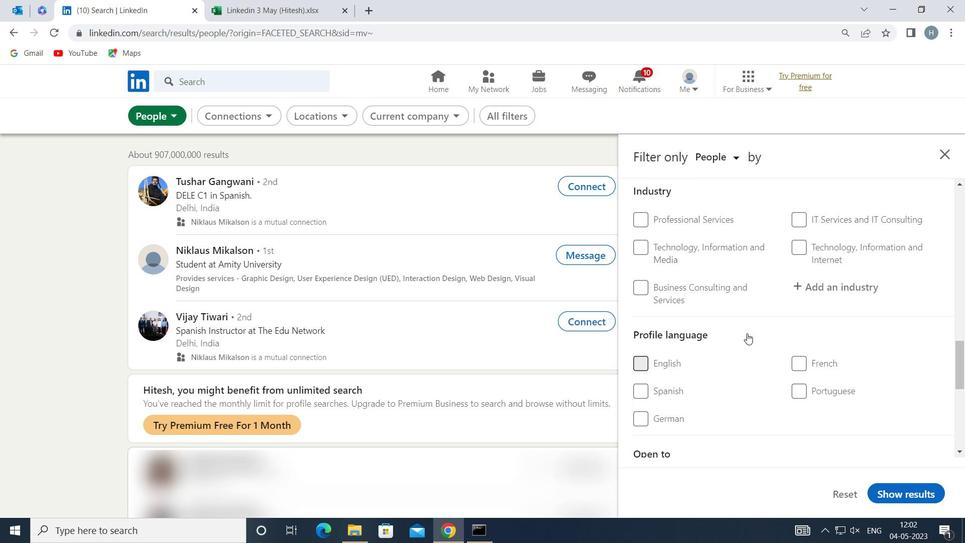 
Action: Mouse scrolled (768, 334) with delta (0, 0)
Screenshot: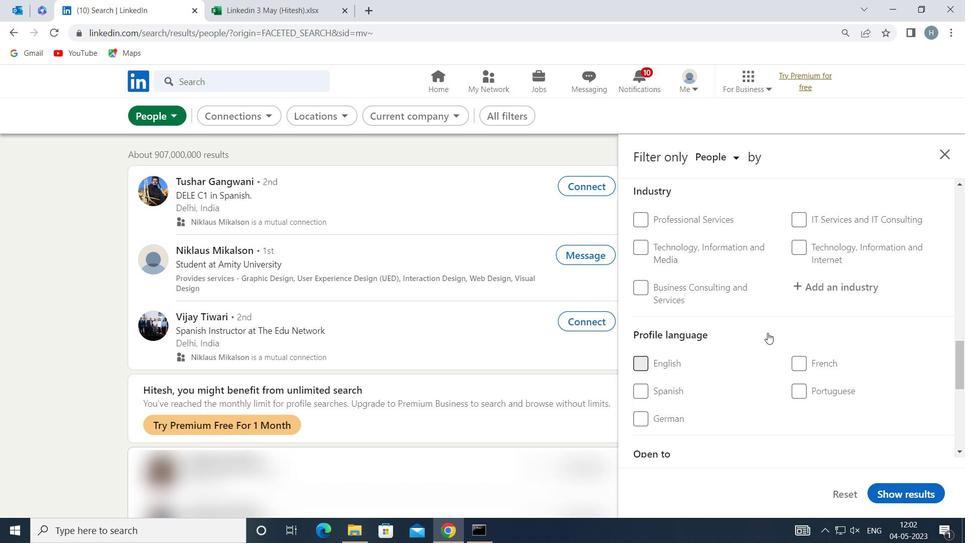 
Action: Mouse scrolled (768, 334) with delta (0, 0)
Screenshot: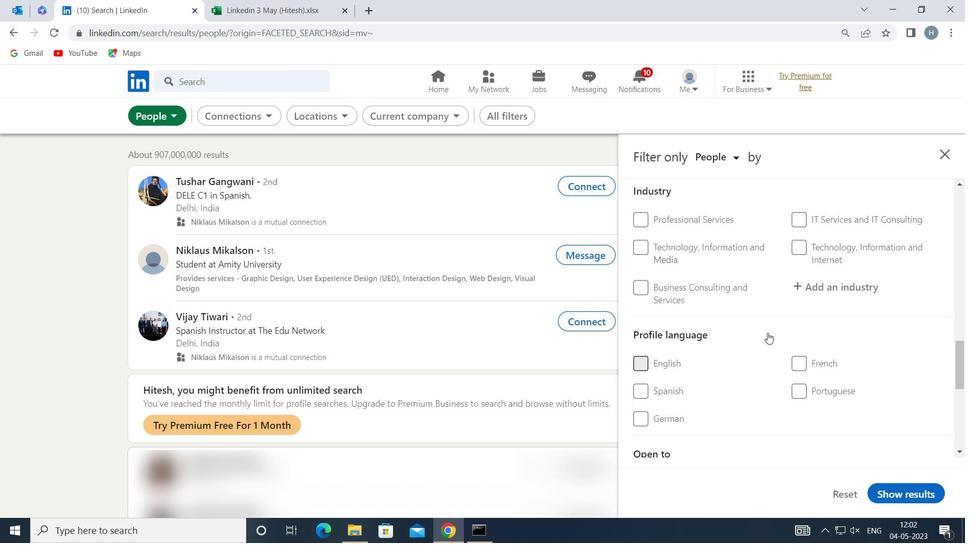 
Action: Mouse scrolled (768, 332) with delta (0, 0)
Screenshot: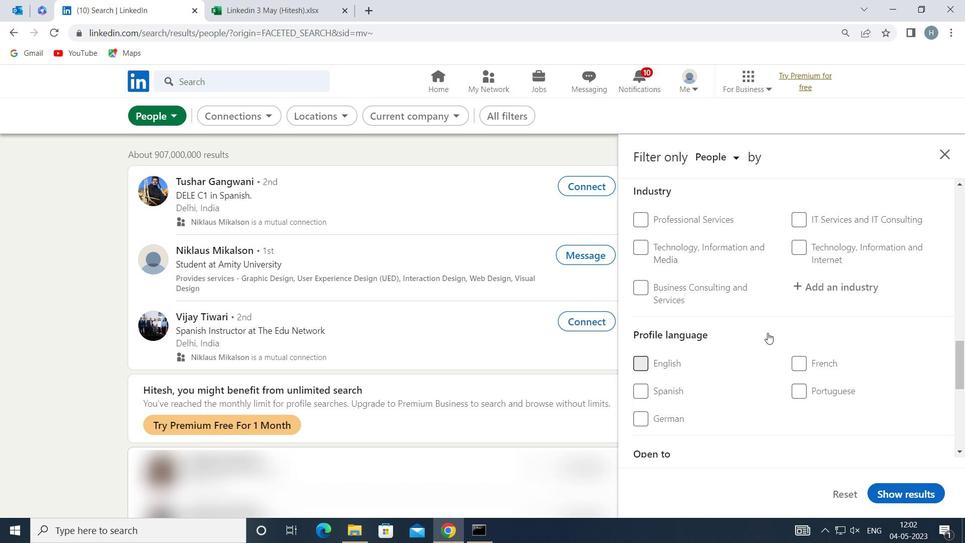 
Action: Mouse scrolled (768, 332) with delta (0, 0)
Screenshot: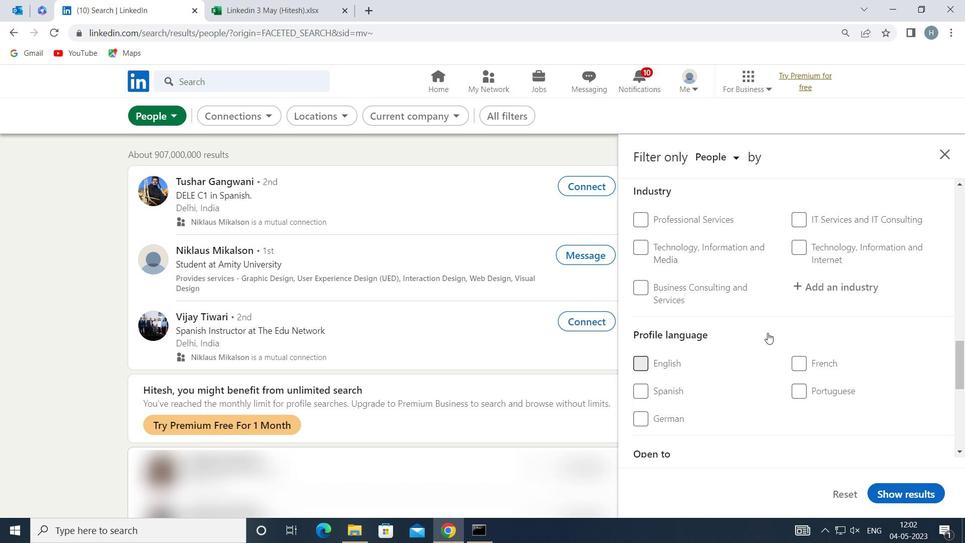 
Action: Mouse scrolled (768, 332) with delta (0, 0)
Screenshot: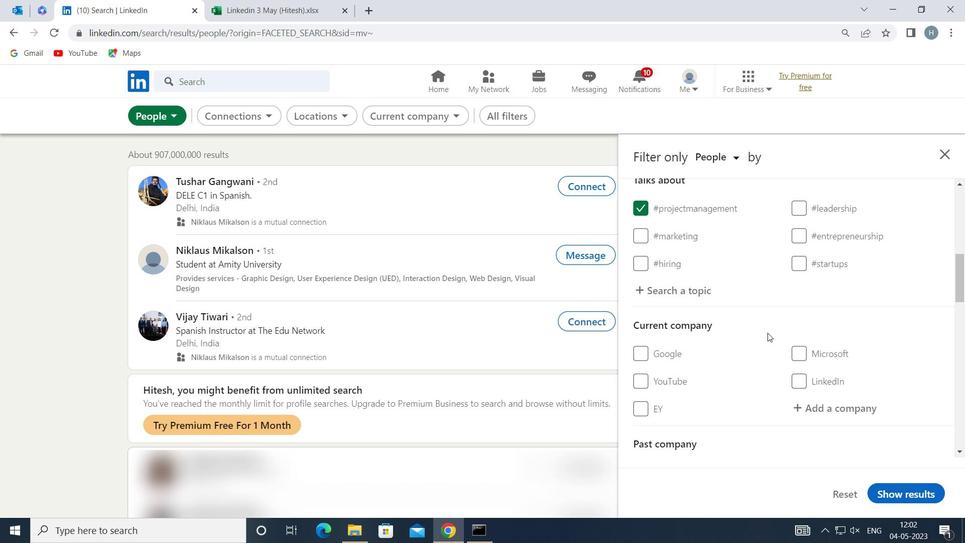 
Action: Mouse moved to (857, 344)
Screenshot: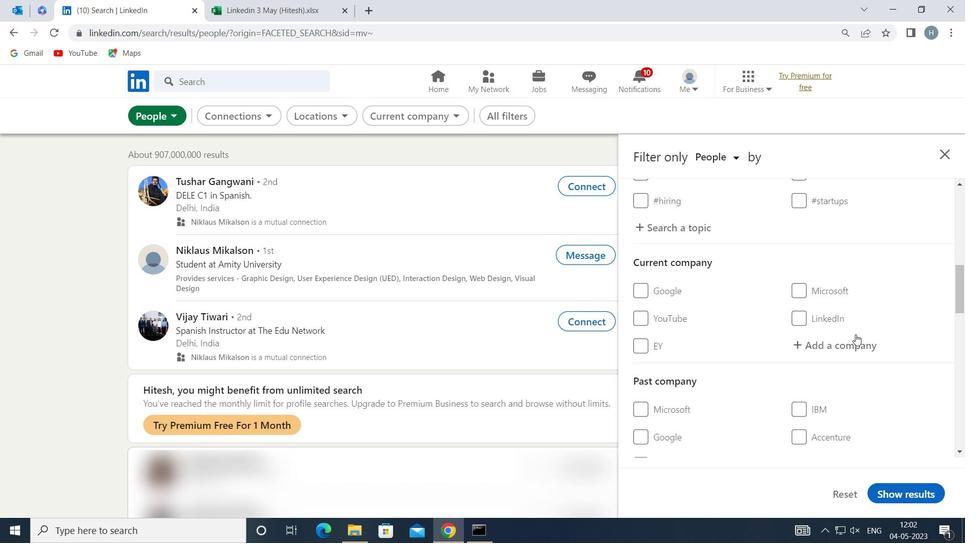 
Action: Mouse pressed left at (857, 344)
Screenshot: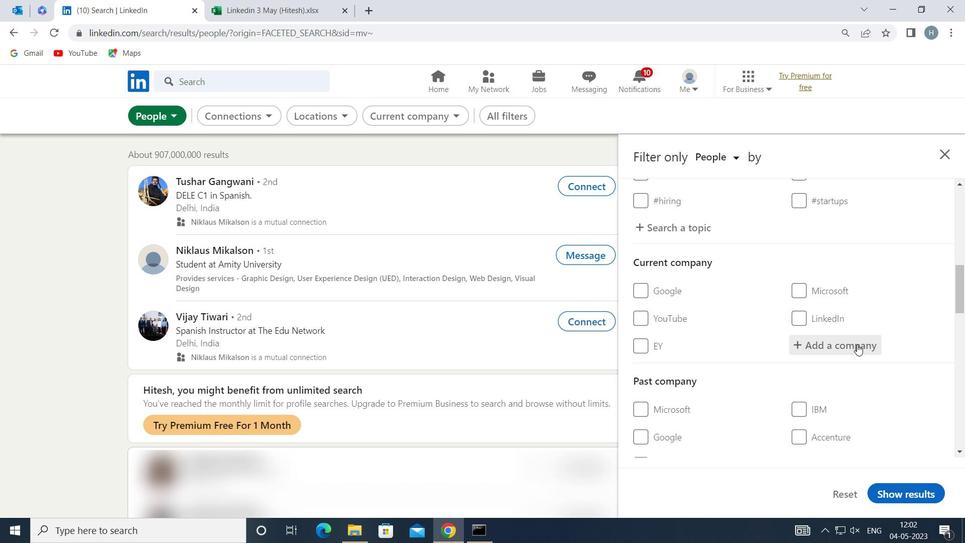 
Action: Key pressed <Key.shift>CURRIE
Screenshot: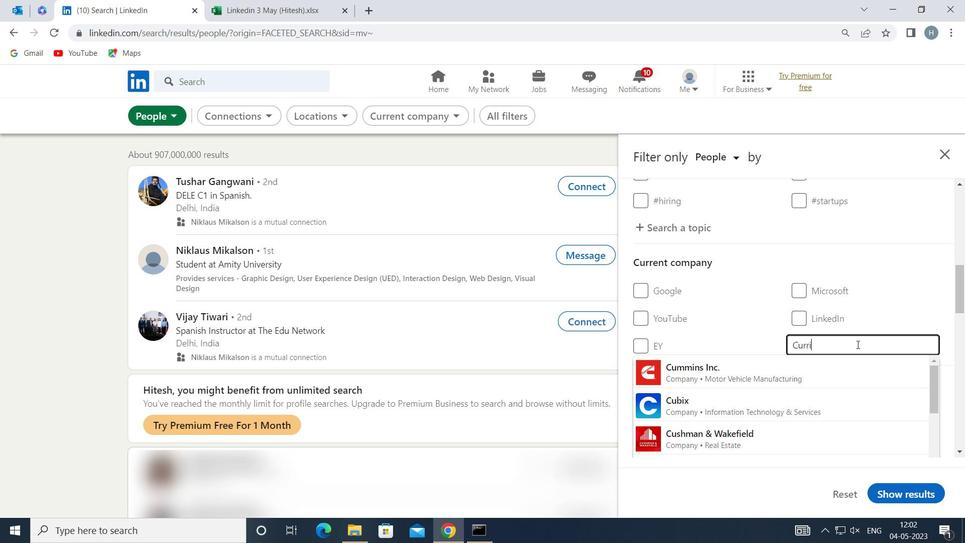 
Action: Mouse moved to (810, 372)
Screenshot: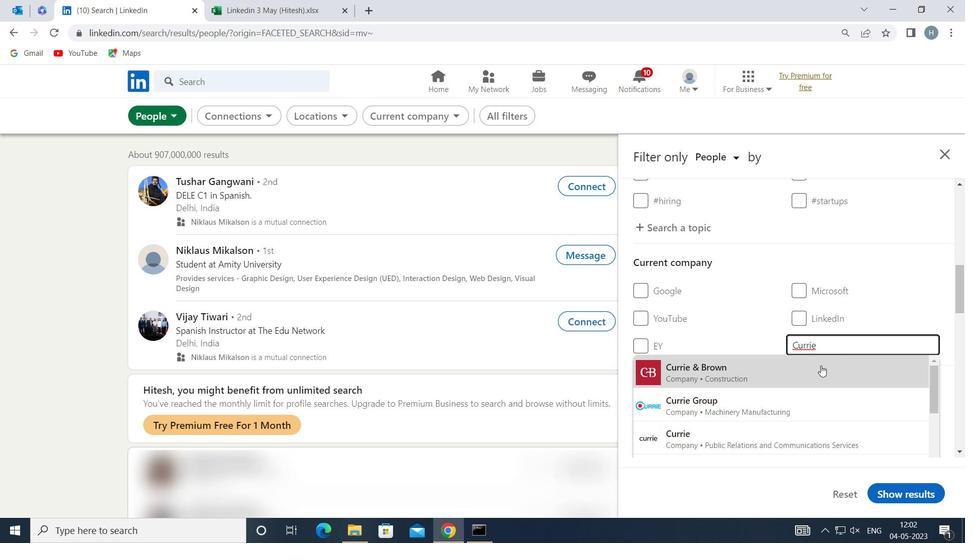 
Action: Mouse pressed left at (810, 372)
Screenshot: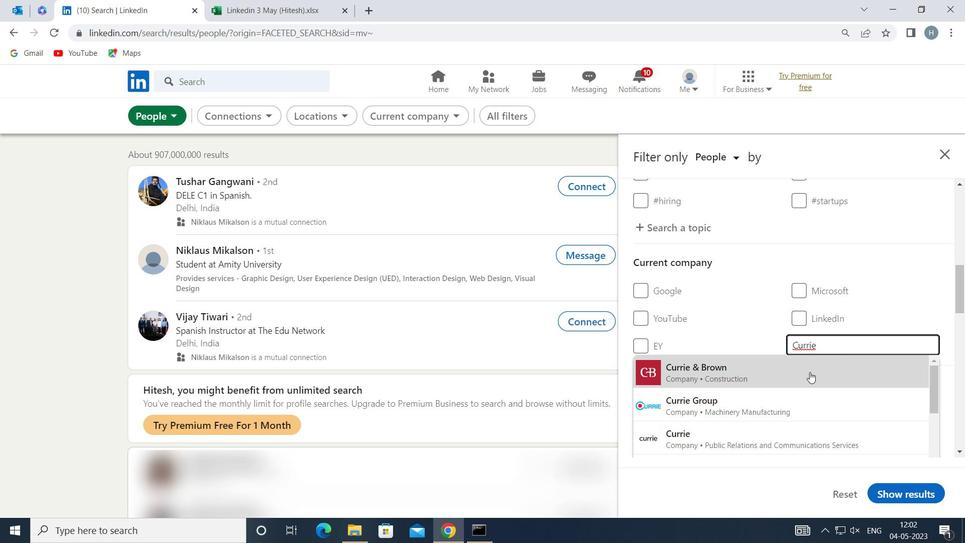 
Action: Mouse moved to (809, 372)
Screenshot: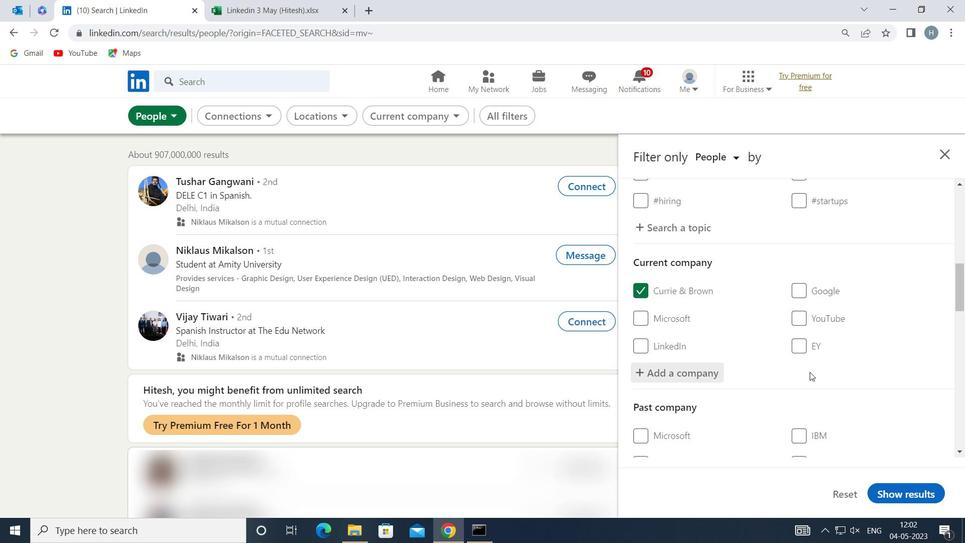 
Action: Mouse scrolled (809, 371) with delta (0, 0)
Screenshot: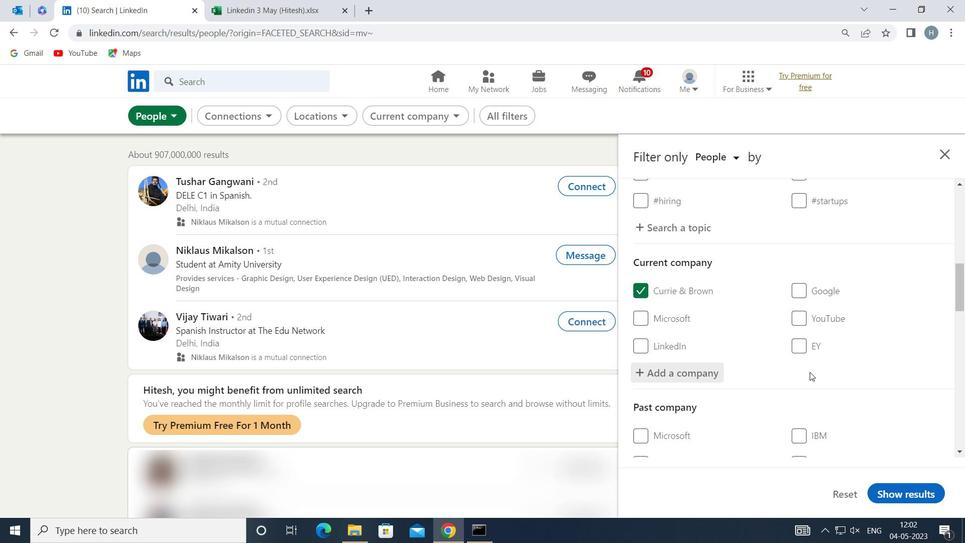 
Action: Mouse scrolled (809, 371) with delta (0, 0)
Screenshot: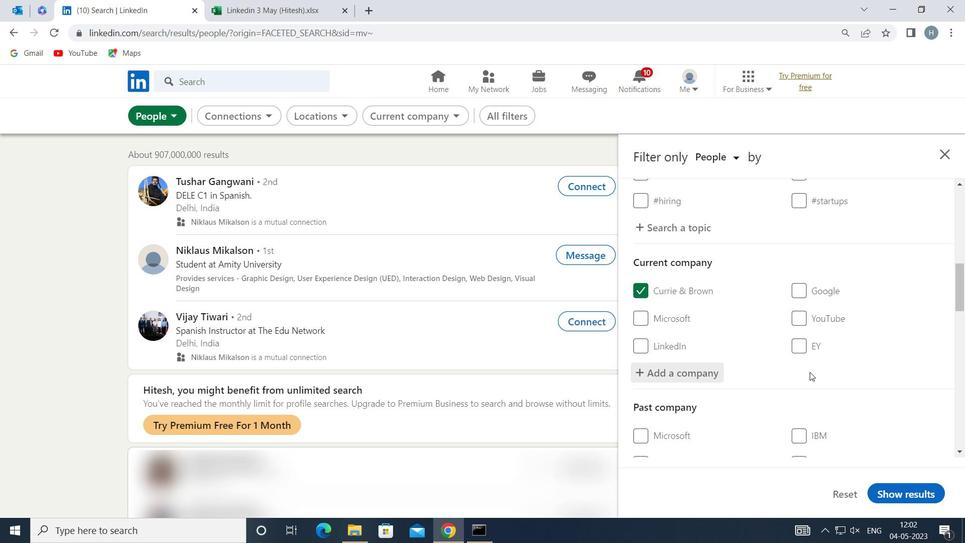 
Action: Mouse scrolled (809, 371) with delta (0, 0)
Screenshot: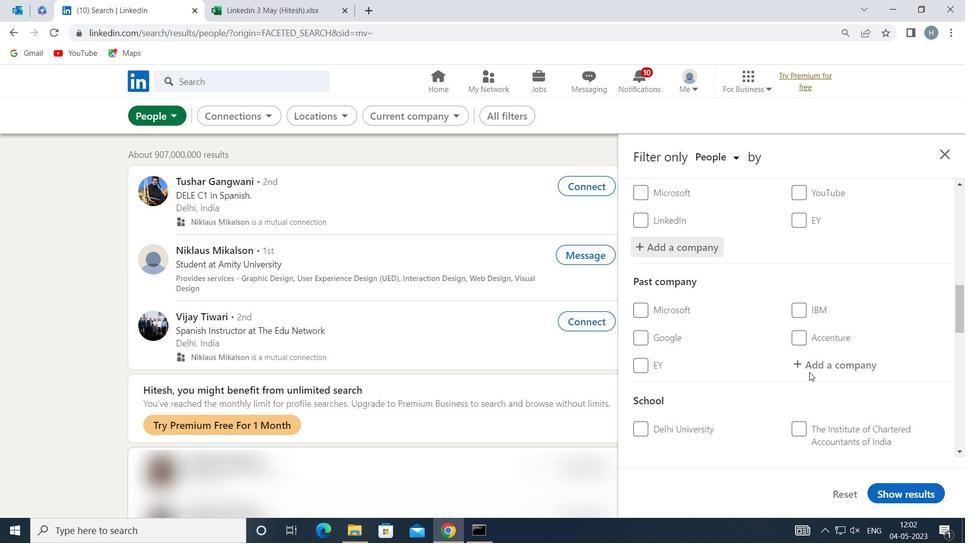 
Action: Mouse scrolled (809, 371) with delta (0, 0)
Screenshot: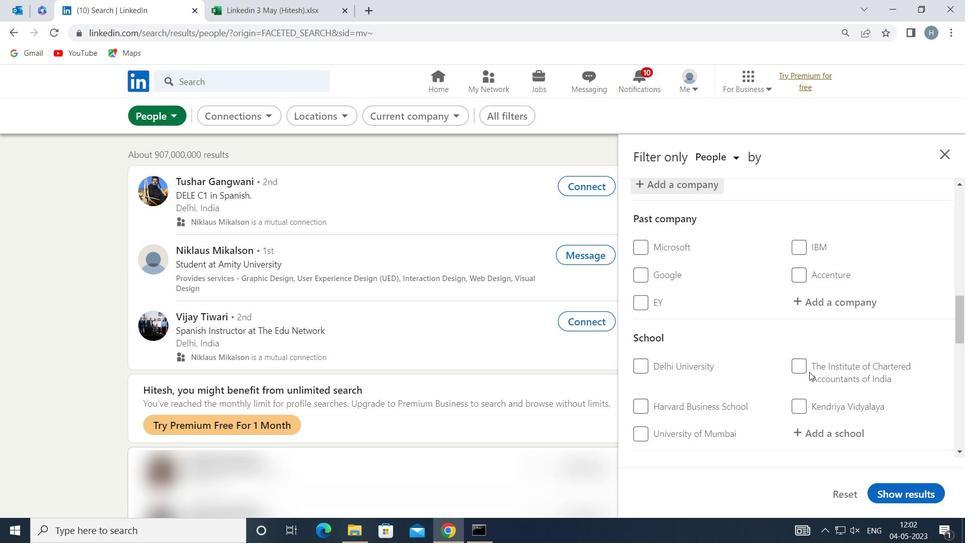 
Action: Mouse moved to (815, 369)
Screenshot: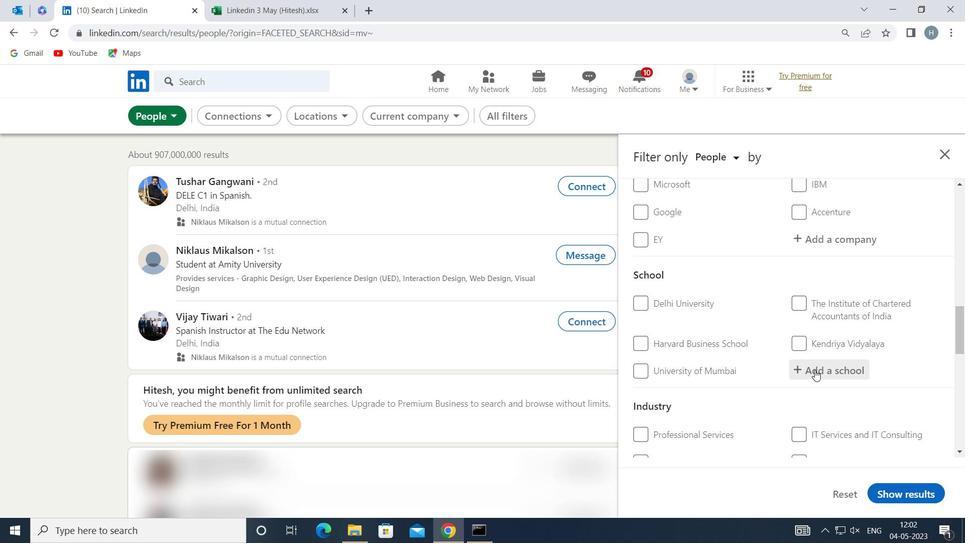 
Action: Mouse pressed left at (815, 369)
Screenshot: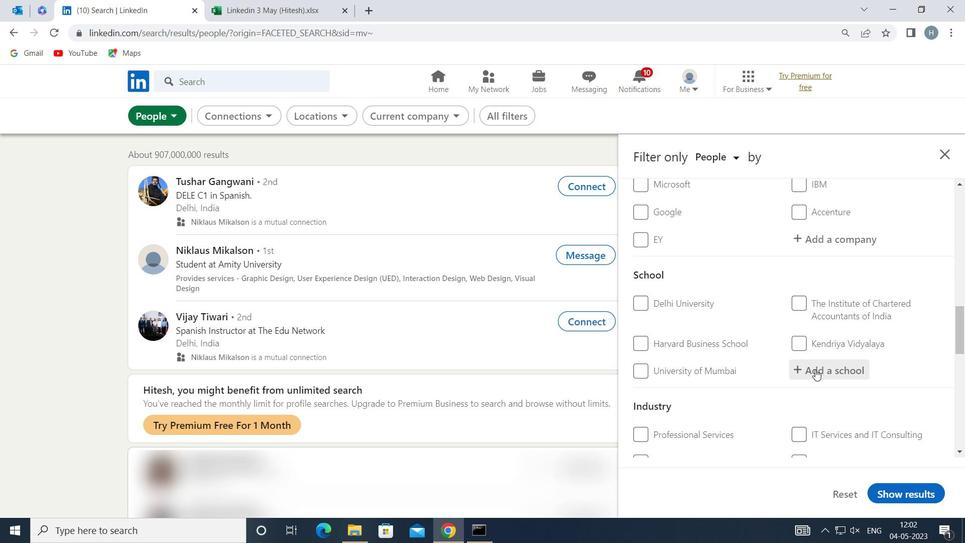 
Action: Mouse moved to (817, 368)
Screenshot: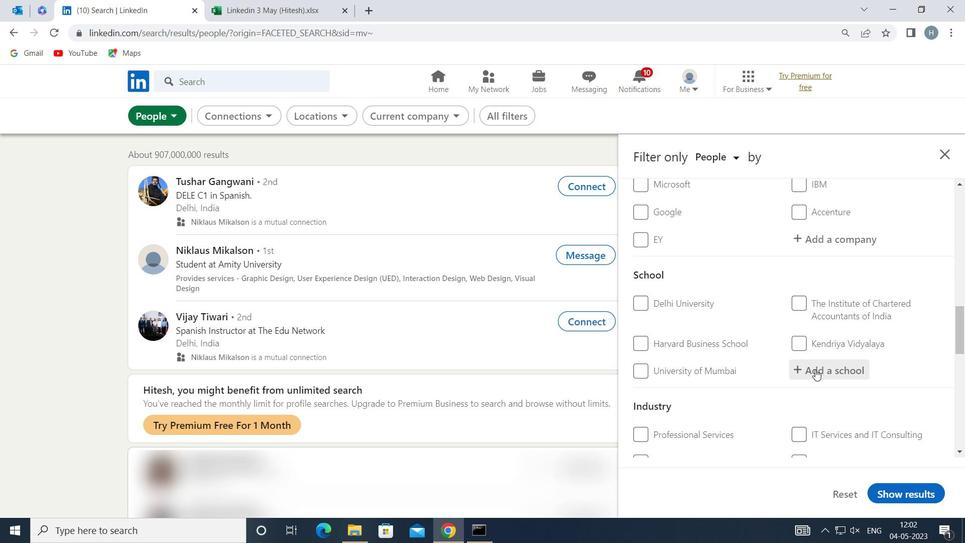 
Action: Key pressed <Key.shift><Key.shift><Key.shift><Key.shift><Key.shift><Key.shift><Key.shift><Key.shift>ANJUMAN
Screenshot: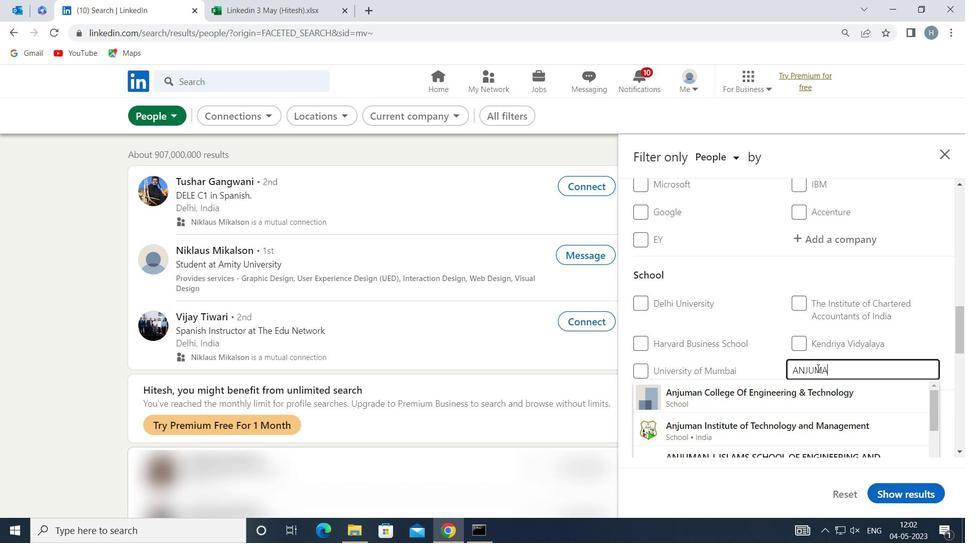 
Action: Mouse moved to (814, 404)
Screenshot: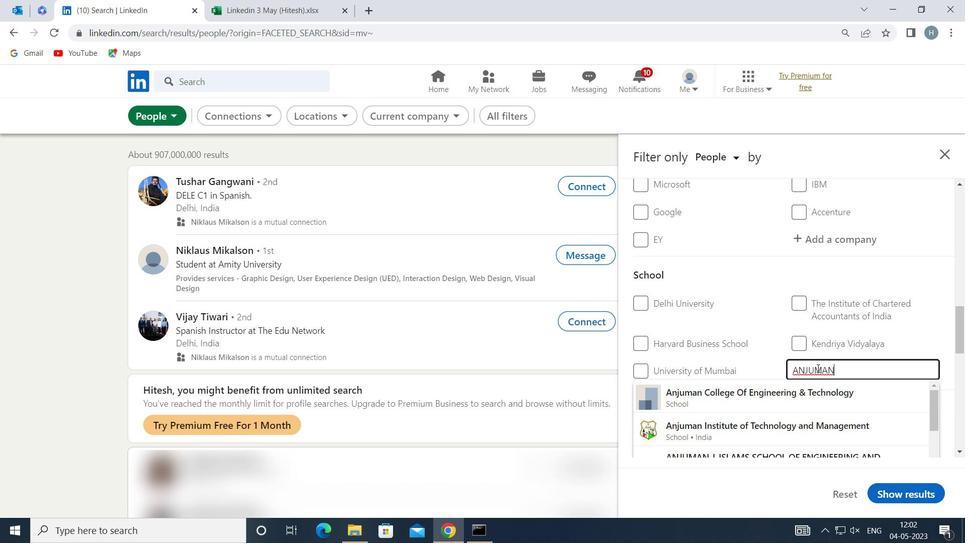 
Action: Mouse scrolled (814, 403) with delta (0, 0)
Screenshot: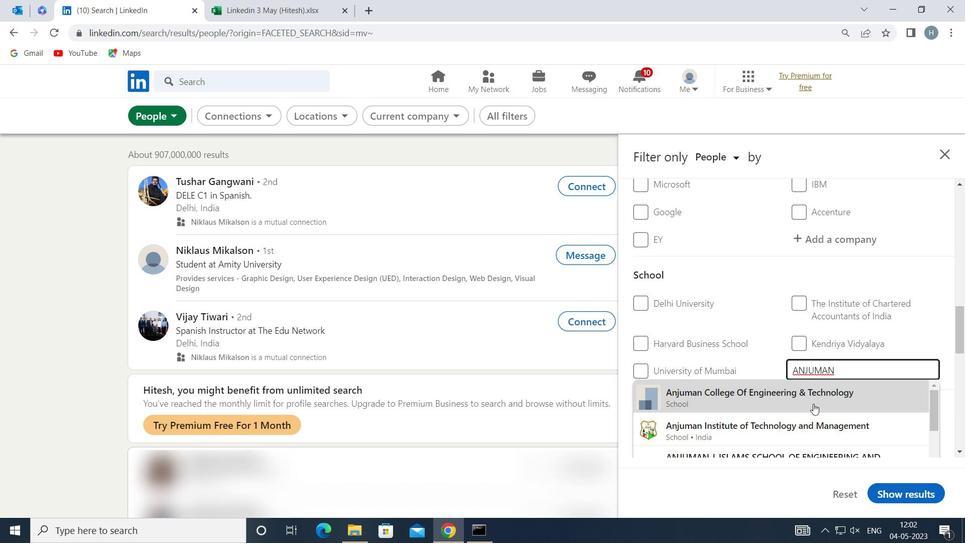 
Action: Mouse moved to (801, 399)
Screenshot: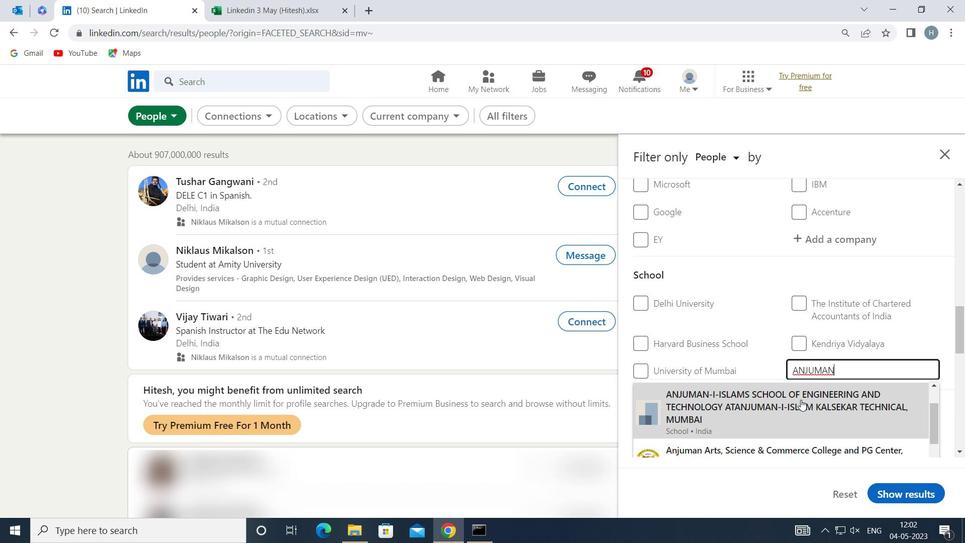 
Action: Mouse pressed left at (801, 399)
Screenshot: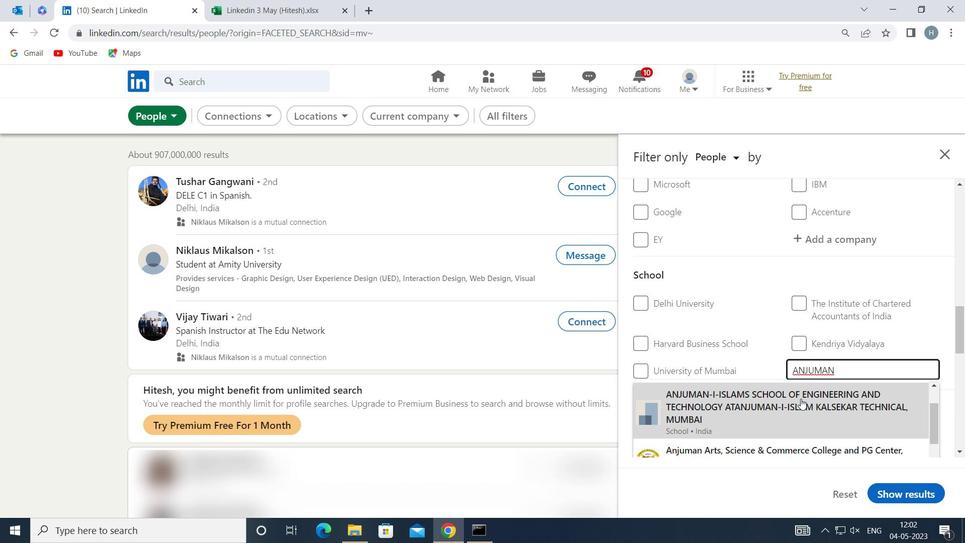 
Action: Mouse moved to (776, 385)
Screenshot: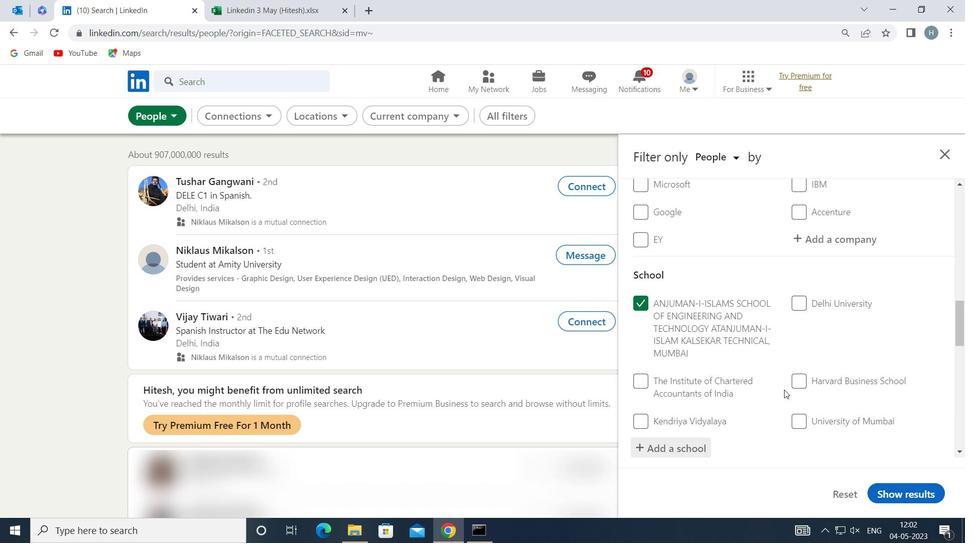 
Action: Mouse scrolled (776, 385) with delta (0, 0)
Screenshot: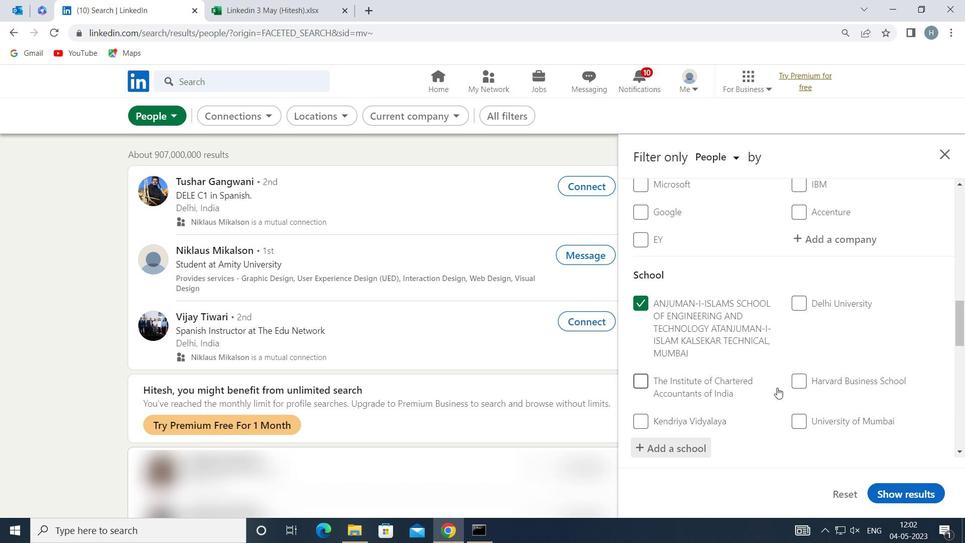 
Action: Mouse moved to (774, 378)
Screenshot: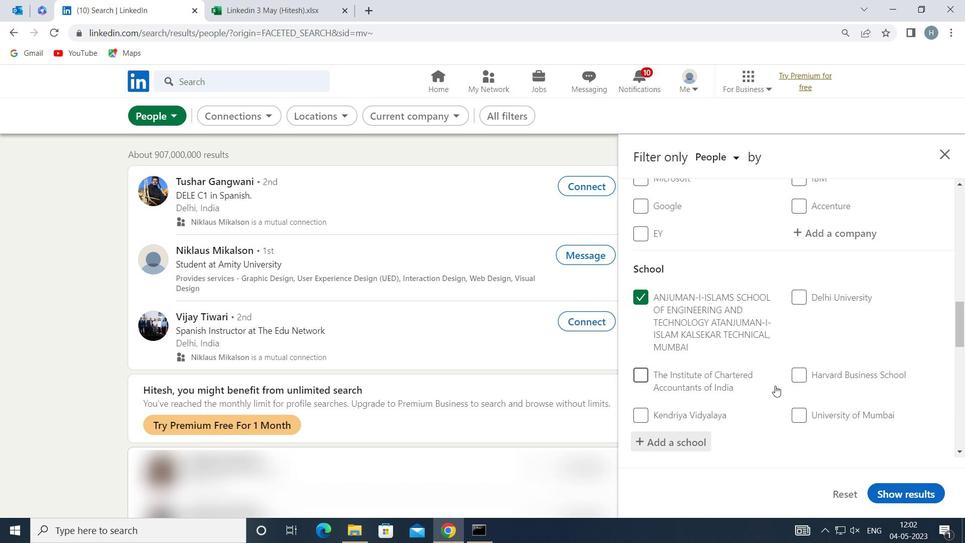 
Action: Mouse scrolled (774, 378) with delta (0, 0)
Screenshot: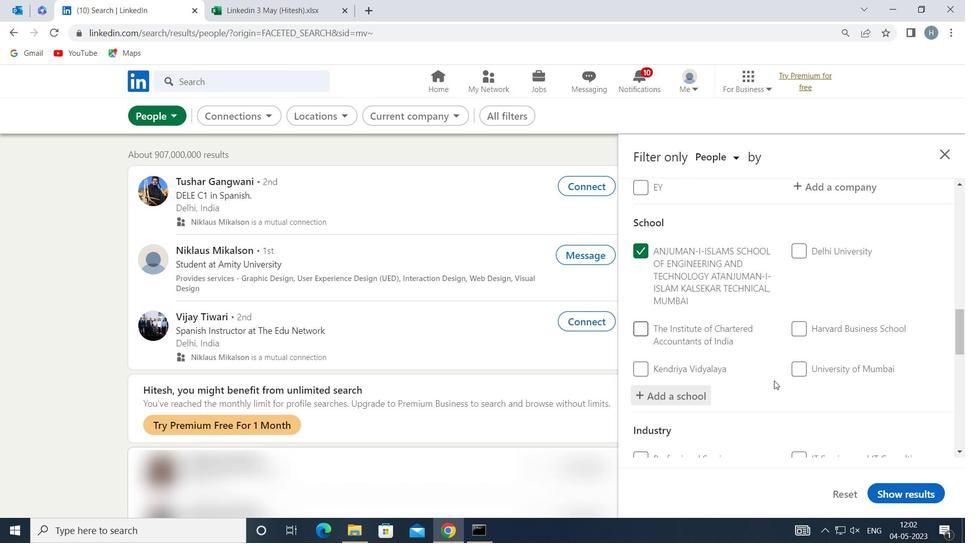 
Action: Mouse moved to (774, 377)
Screenshot: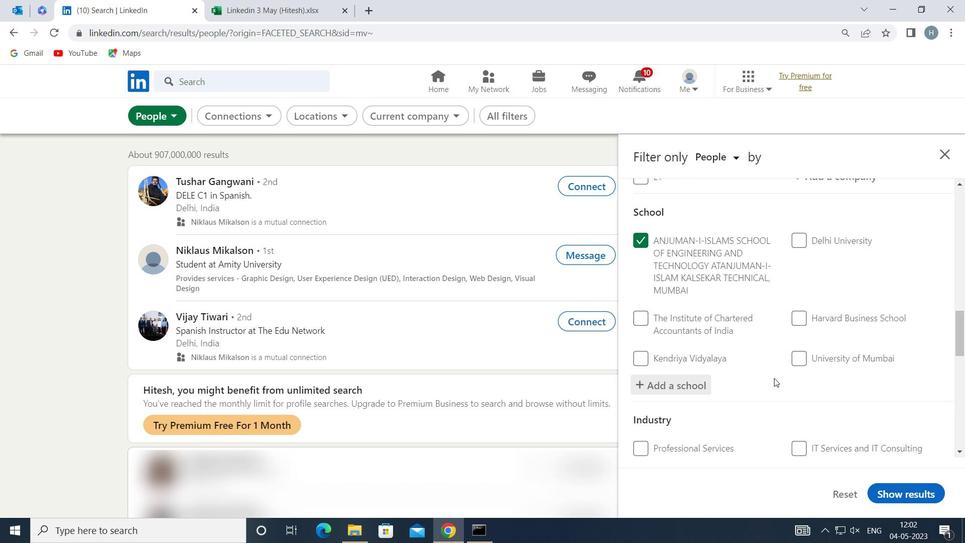 
Action: Mouse scrolled (774, 376) with delta (0, 0)
Screenshot: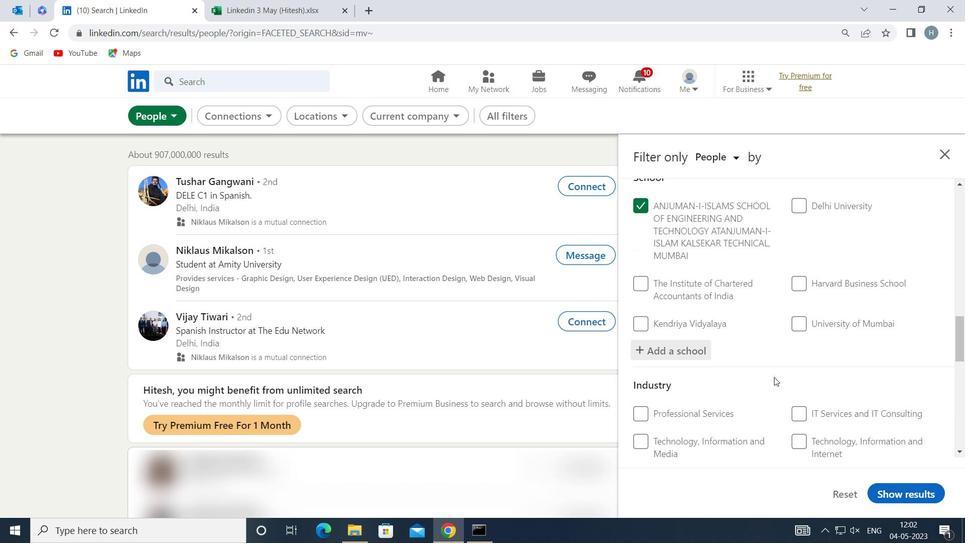
Action: Mouse moved to (835, 384)
Screenshot: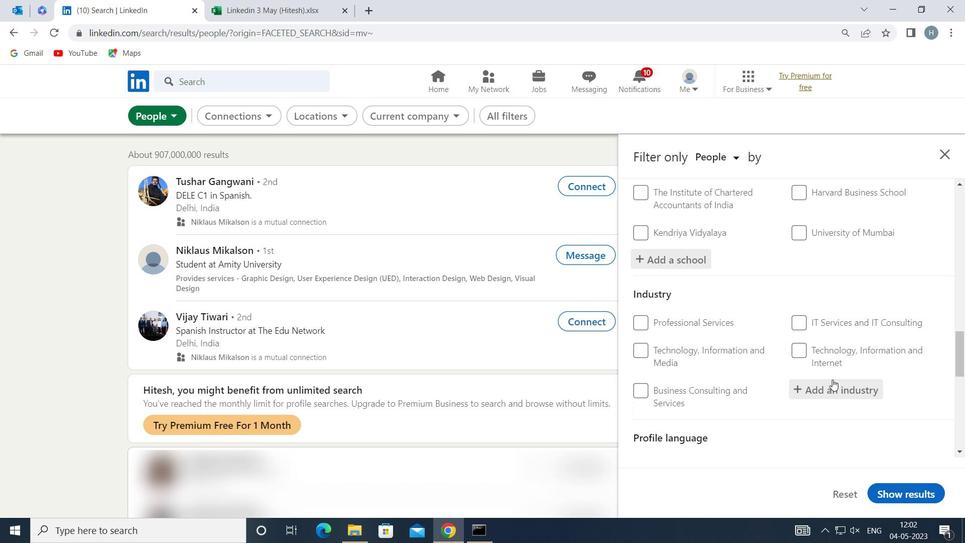 
Action: Mouse pressed left at (835, 384)
Screenshot: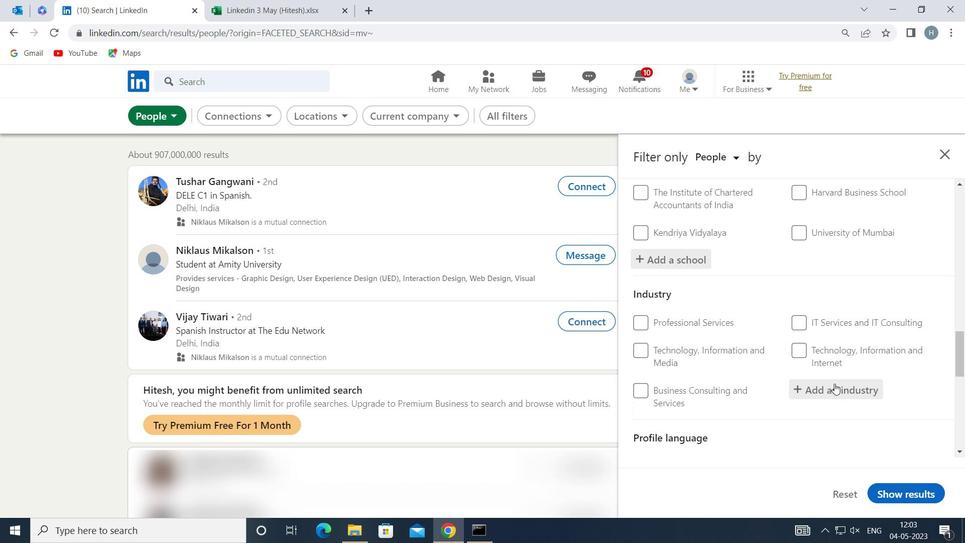 
Action: Key pressed <Key.shift>ZOO
Screenshot: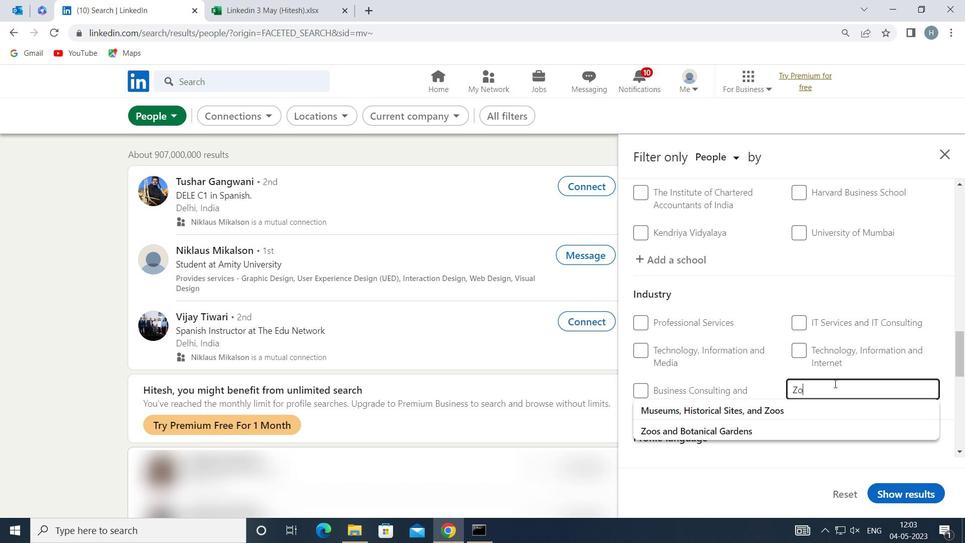 
Action: Mouse moved to (835, 385)
Screenshot: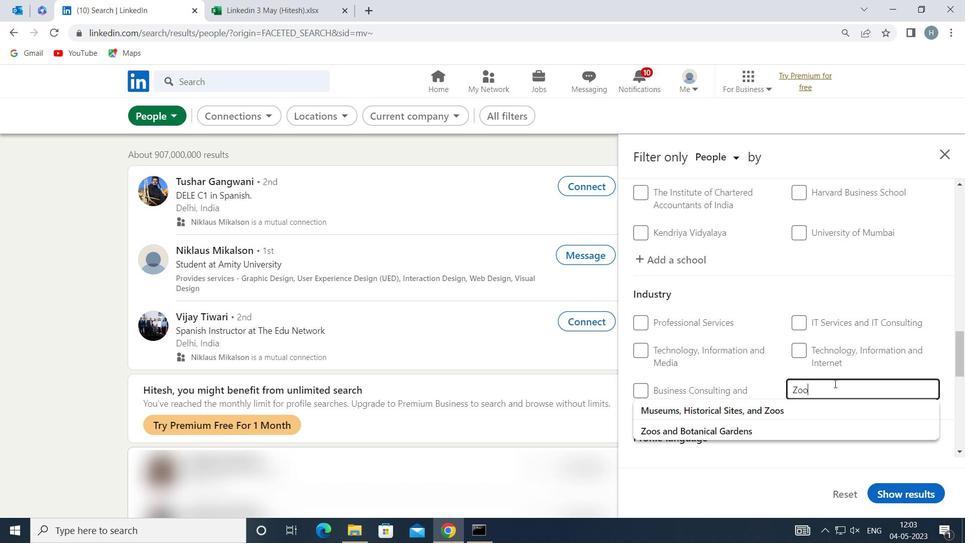 
Action: Key pressed S<Key.space>AND
Screenshot: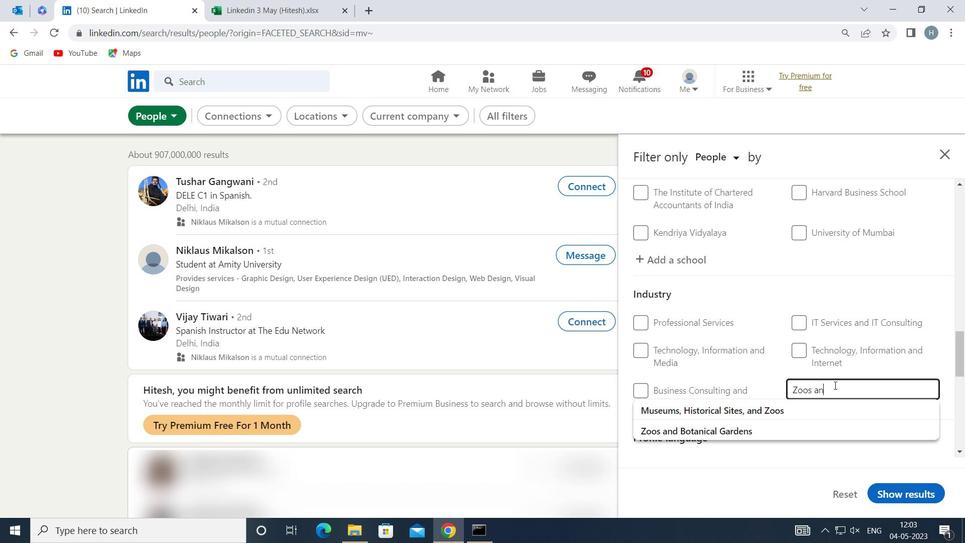 
Action: Mouse moved to (824, 389)
Screenshot: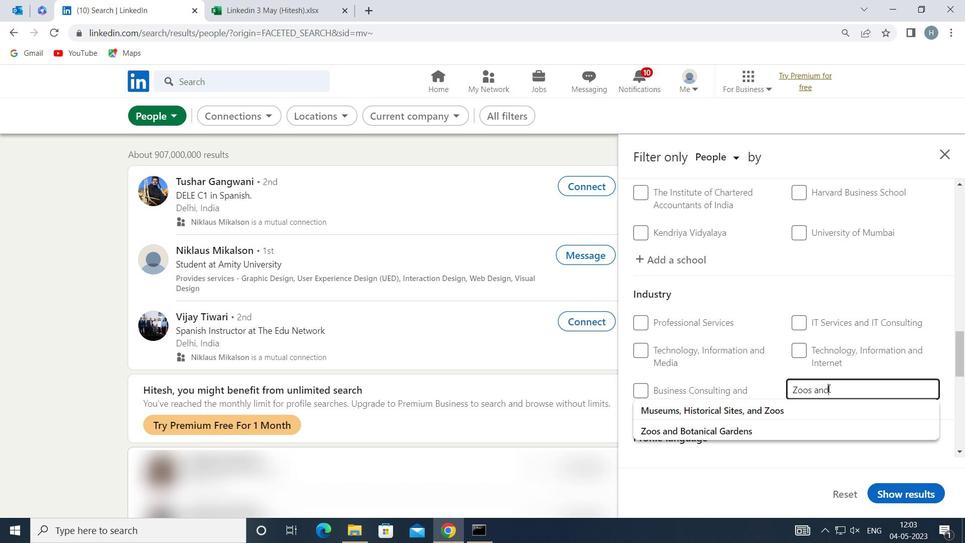 
Action: Key pressed <Key.space>
Screenshot: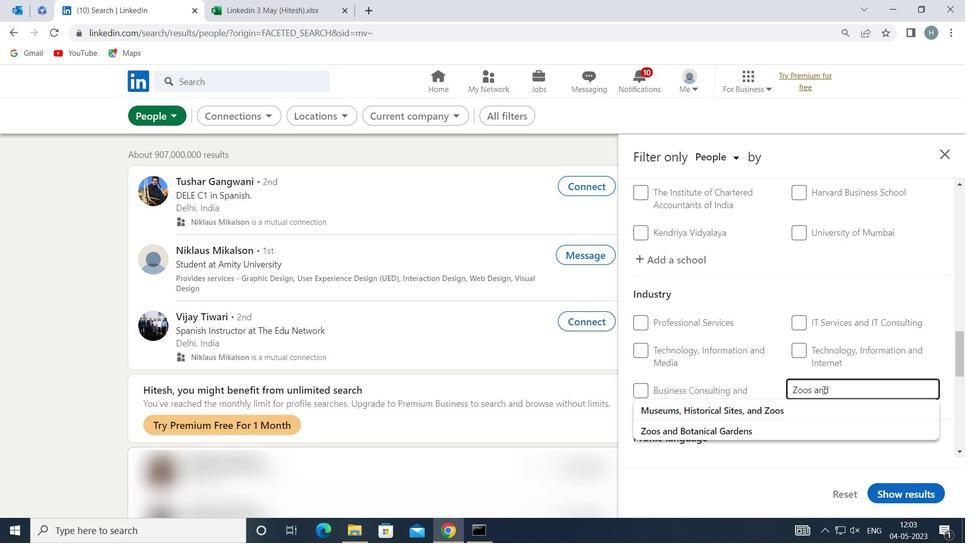 
Action: Mouse moved to (777, 428)
Screenshot: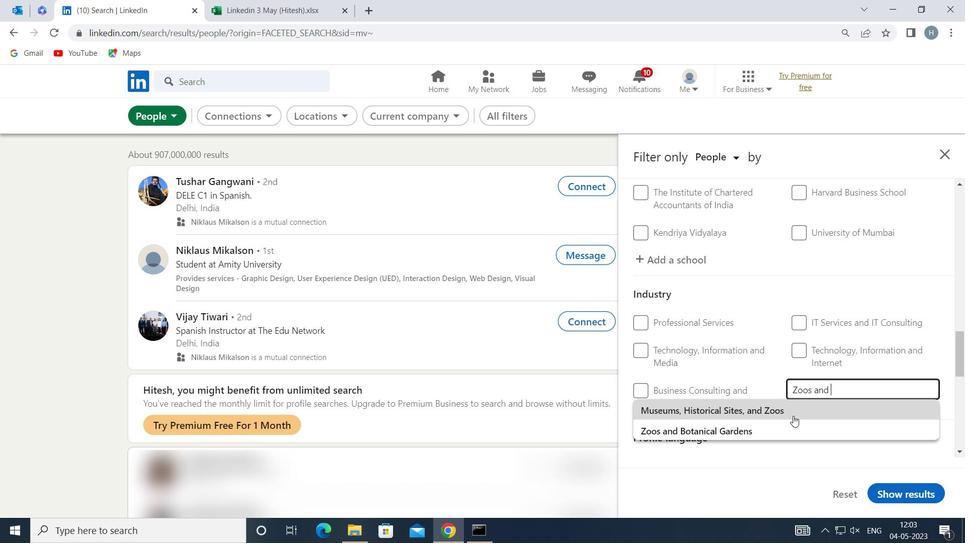 
Action: Mouse pressed left at (777, 428)
Screenshot: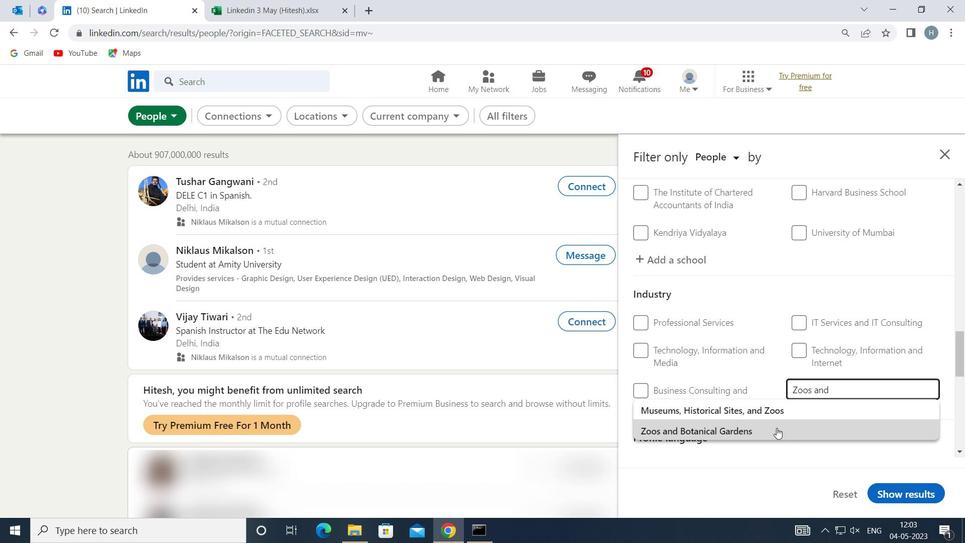 
Action: Mouse moved to (770, 375)
Screenshot: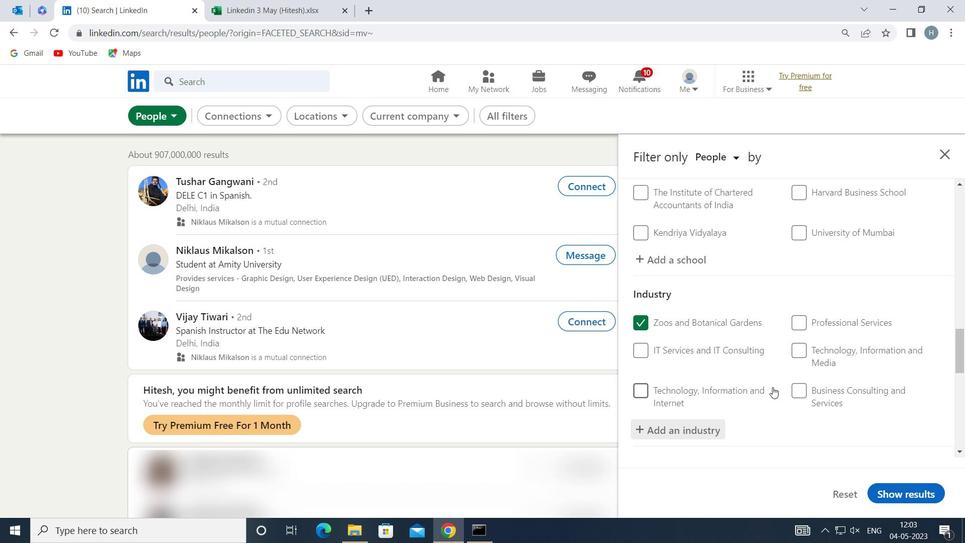 
Action: Mouse scrolled (770, 375) with delta (0, 0)
Screenshot: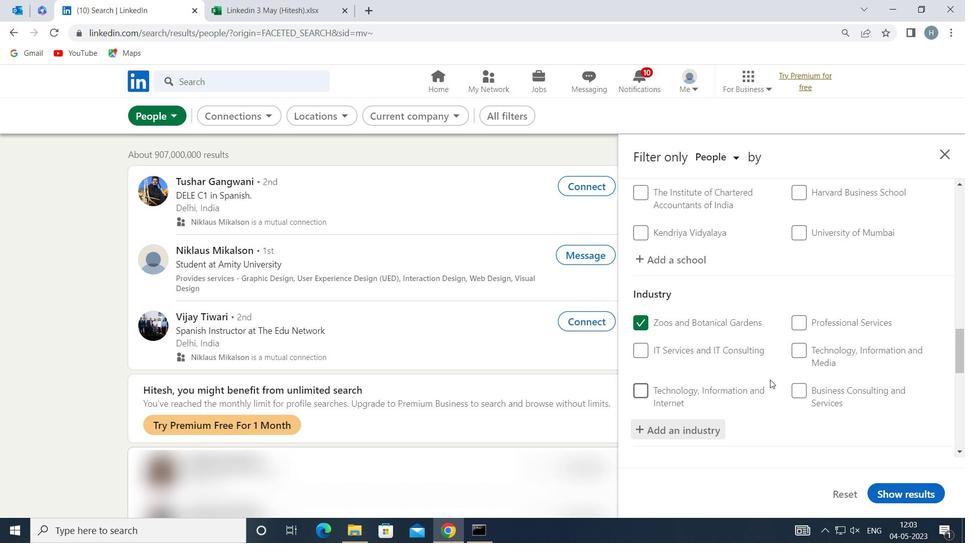 
Action: Mouse scrolled (770, 375) with delta (0, 0)
Screenshot: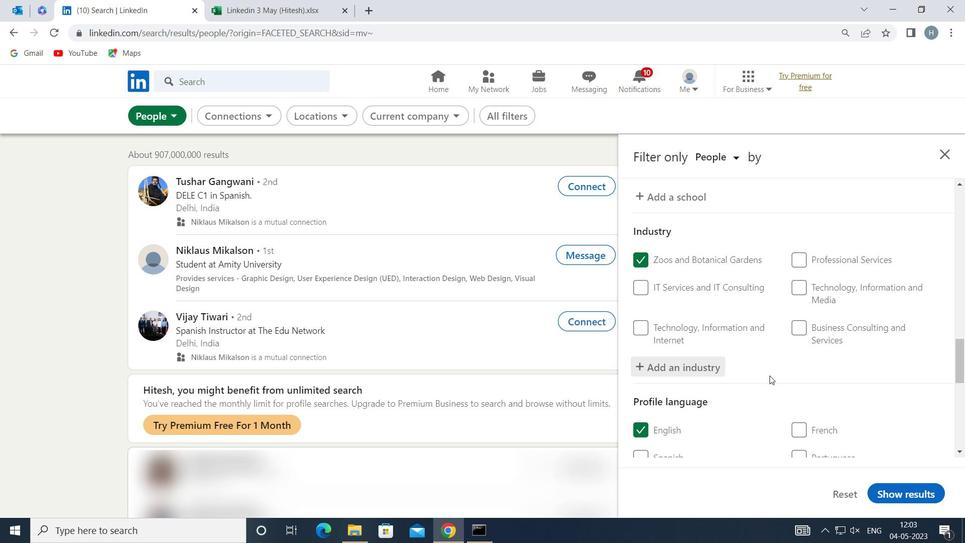 
Action: Mouse scrolled (770, 375) with delta (0, 0)
Screenshot: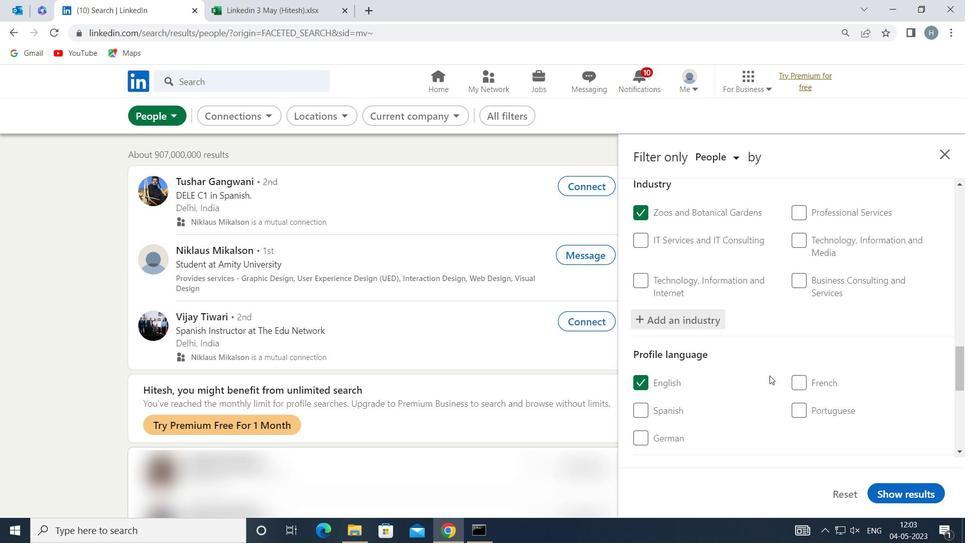 
Action: Mouse scrolled (770, 375) with delta (0, 0)
Screenshot: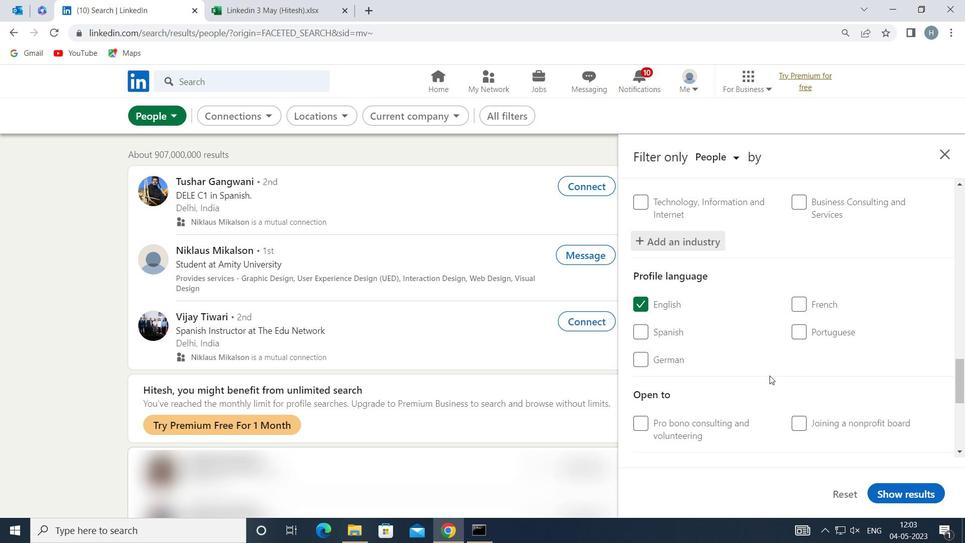 
Action: Mouse scrolled (770, 375) with delta (0, 0)
Screenshot: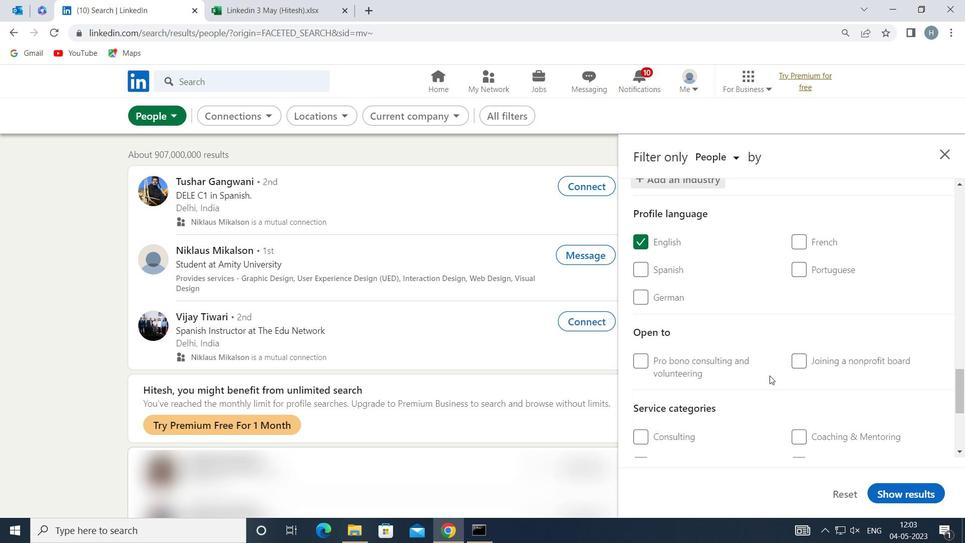 
Action: Mouse scrolled (770, 375) with delta (0, 0)
Screenshot: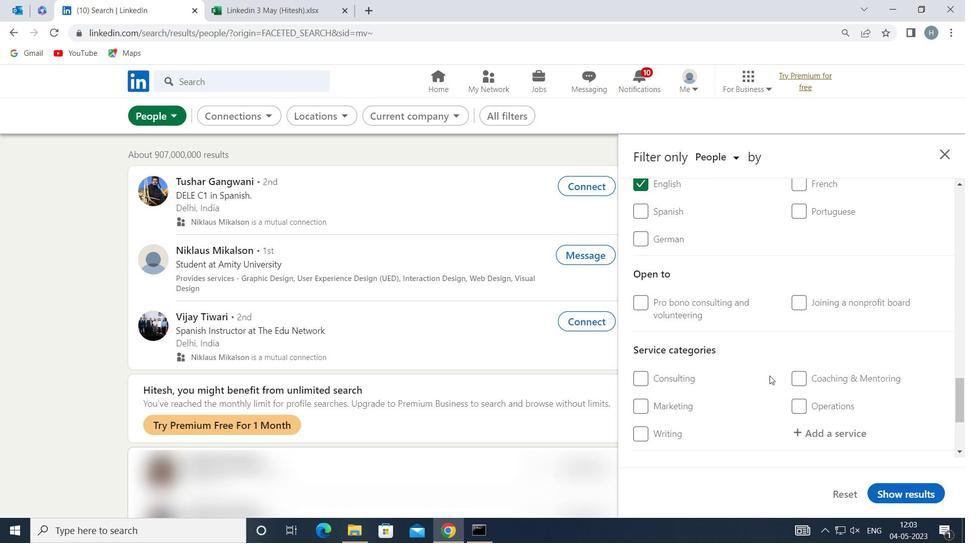
Action: Mouse moved to (808, 367)
Screenshot: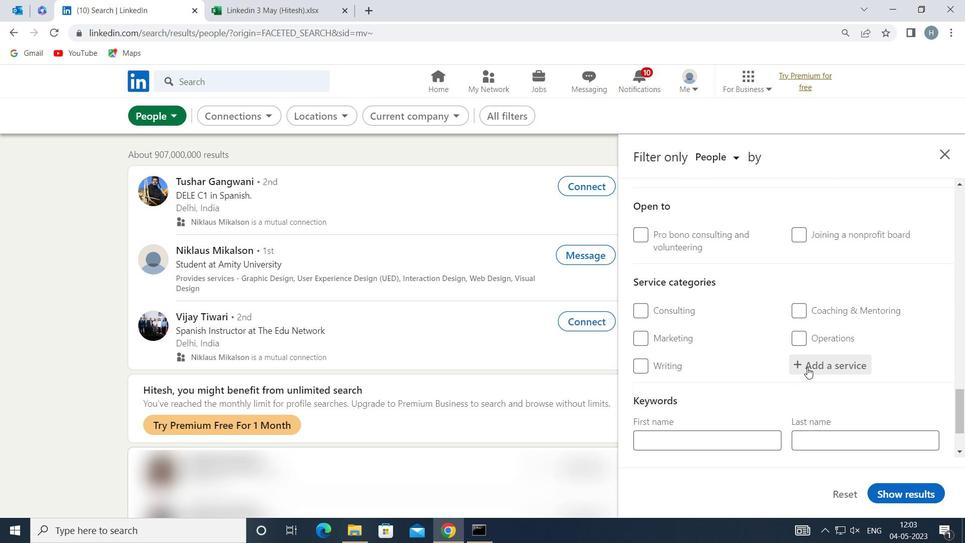 
Action: Mouse pressed left at (808, 367)
Screenshot: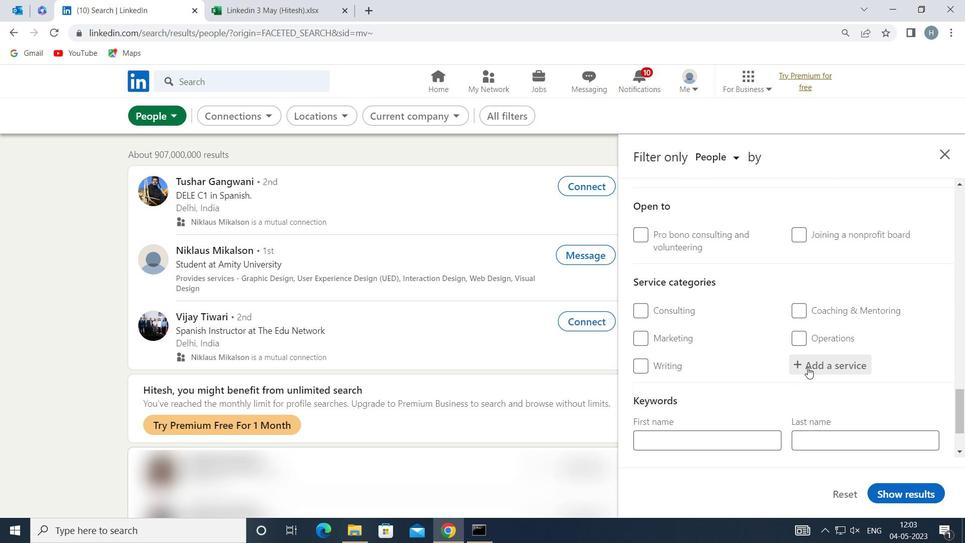 
Action: Key pressed <Key.shift>FAMILY<Key.space><Key.shift>LAW
Screenshot: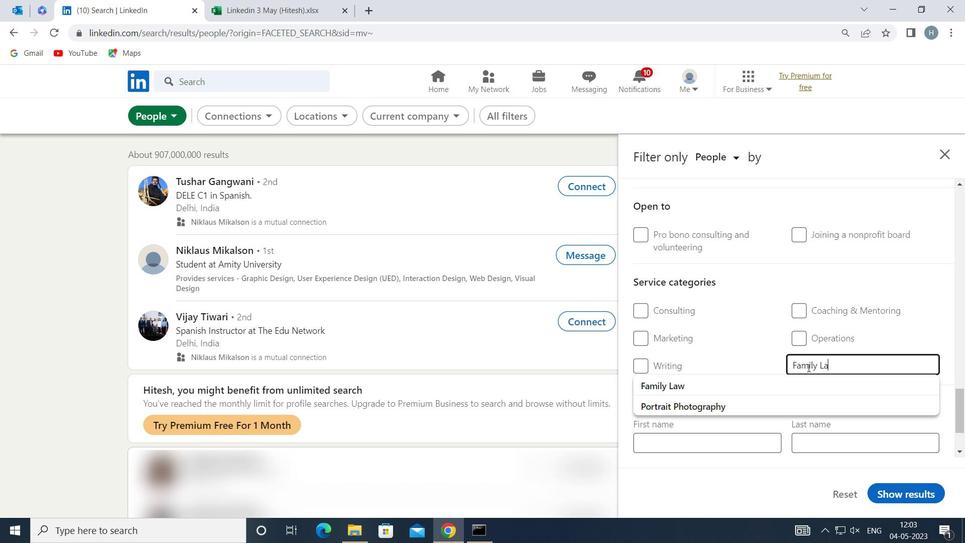
Action: Mouse moved to (736, 380)
Screenshot: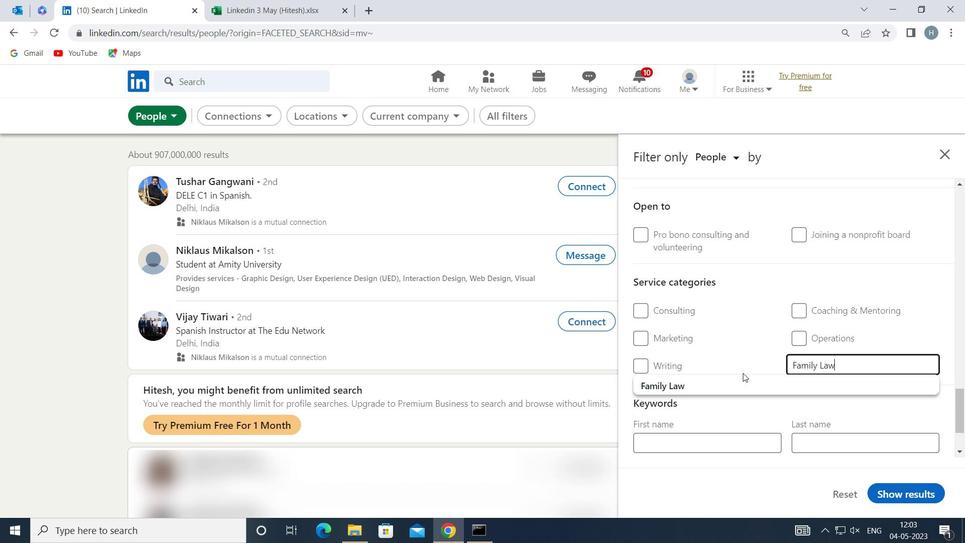 
Action: Mouse pressed left at (736, 380)
Screenshot: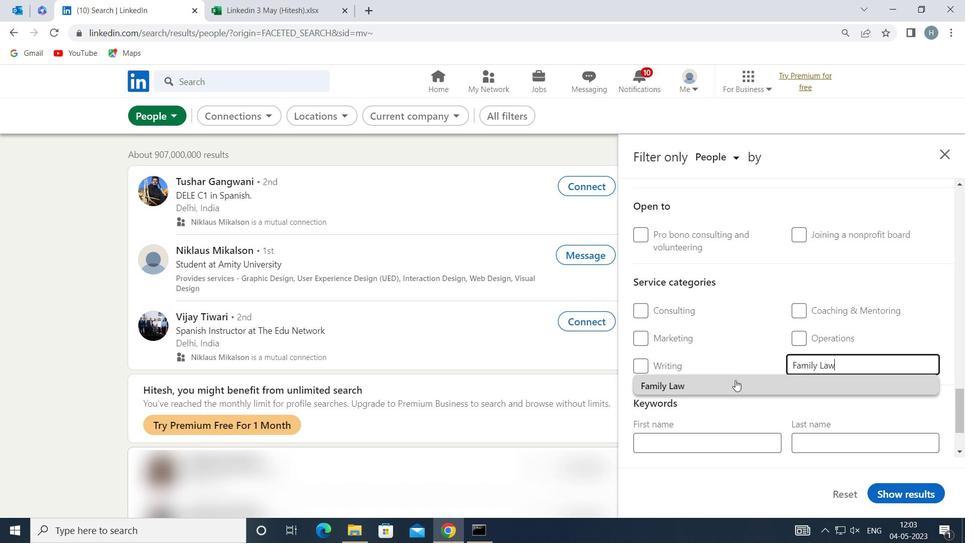 
Action: Mouse scrolled (736, 379) with delta (0, 0)
Screenshot: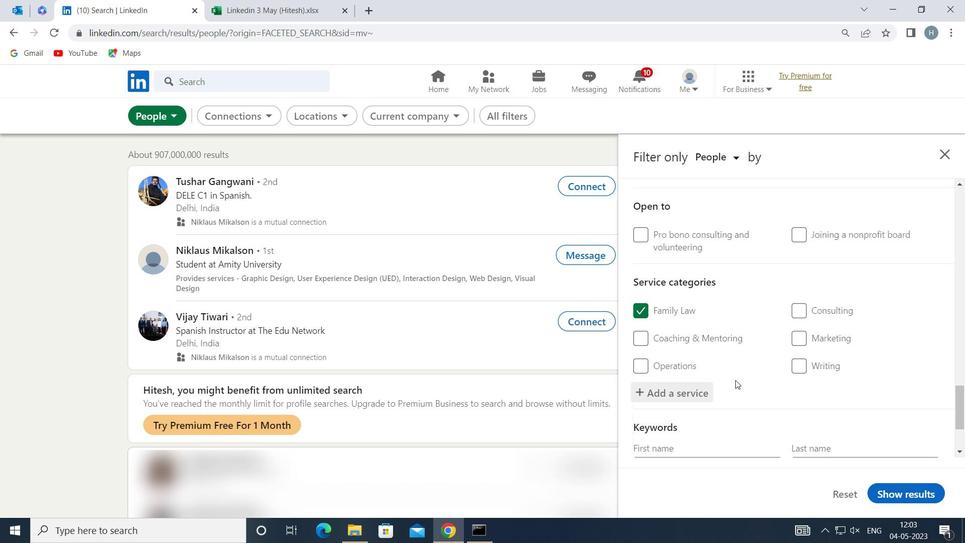 
Action: Mouse scrolled (736, 379) with delta (0, 0)
Screenshot: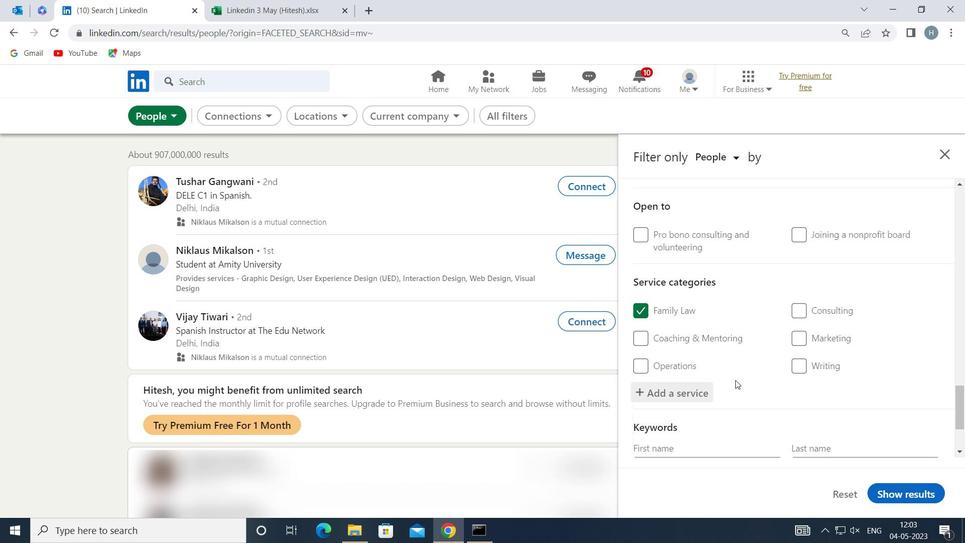 
Action: Mouse scrolled (736, 379) with delta (0, 0)
Screenshot: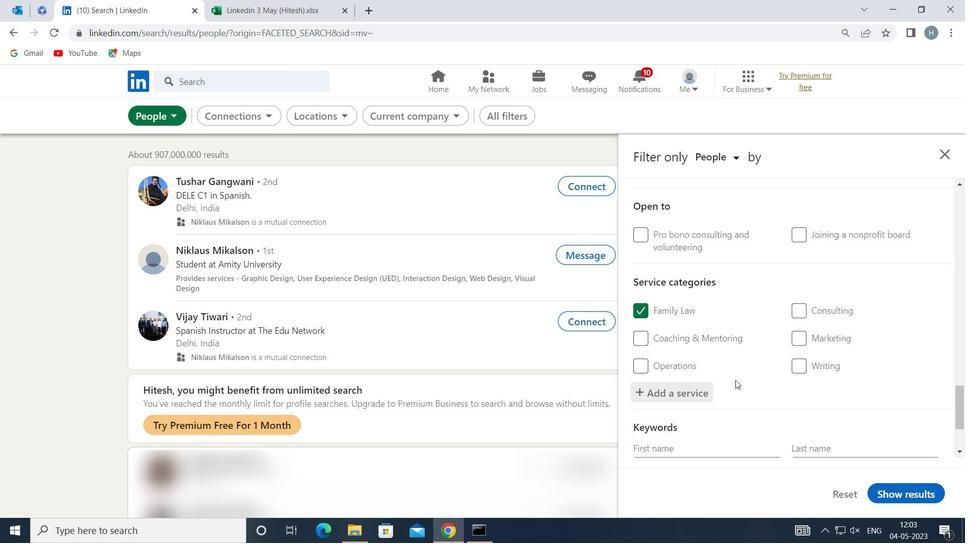 
Action: Mouse moved to (744, 370)
Screenshot: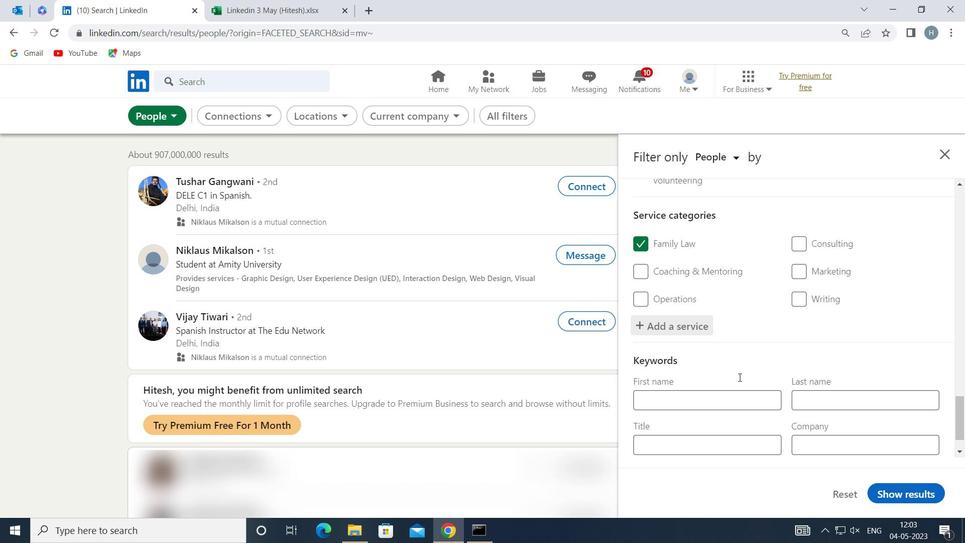 
Action: Mouse scrolled (744, 370) with delta (0, 0)
Screenshot: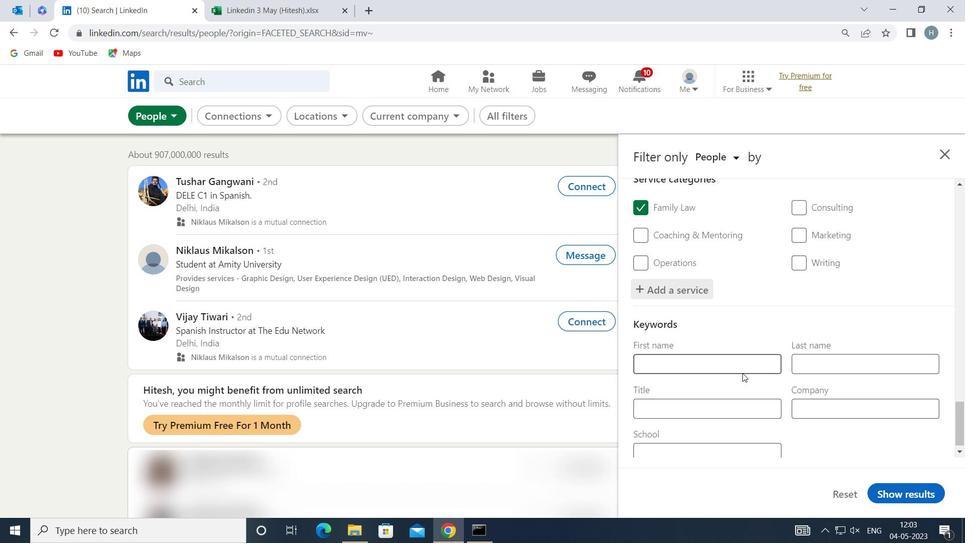 
Action: Mouse scrolled (744, 370) with delta (0, 0)
Screenshot: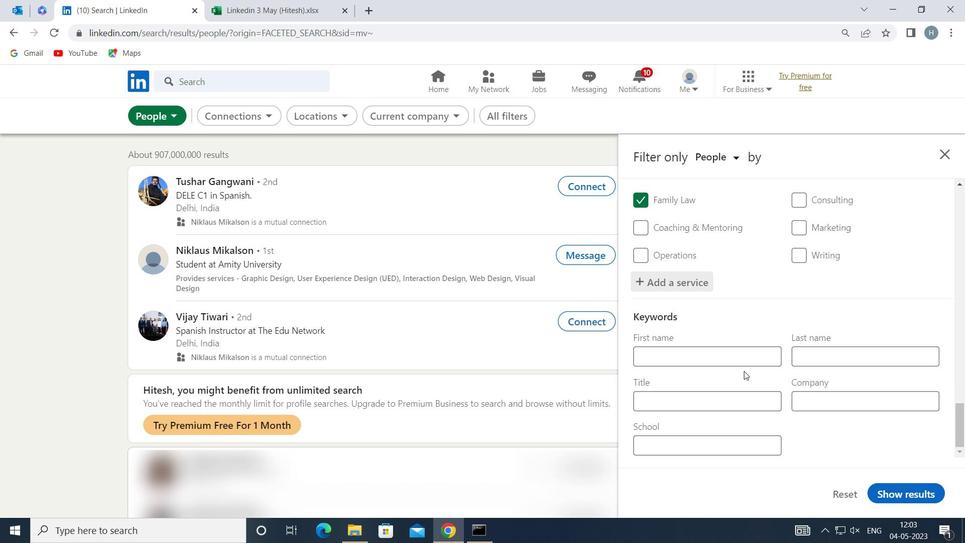 
Action: Mouse moved to (739, 396)
Screenshot: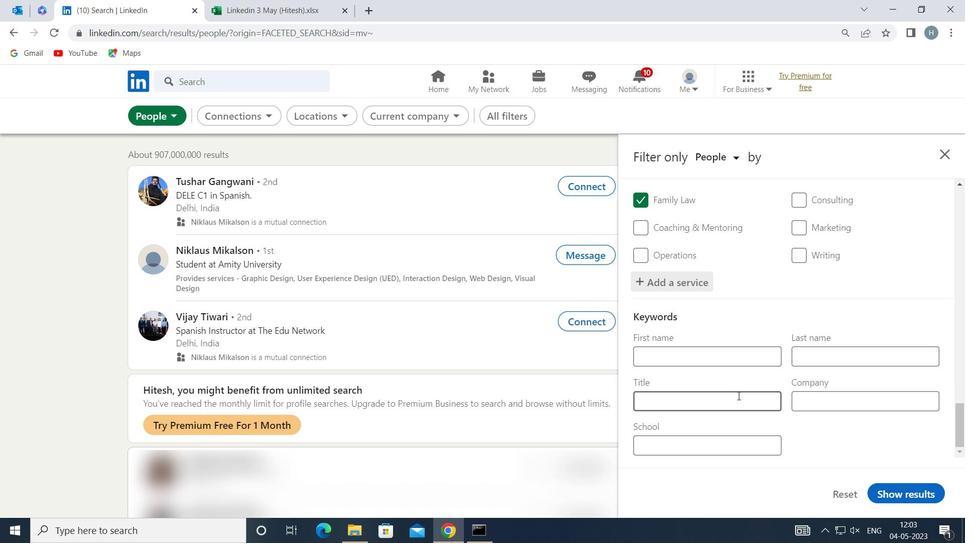 
Action: Mouse pressed left at (739, 396)
Screenshot: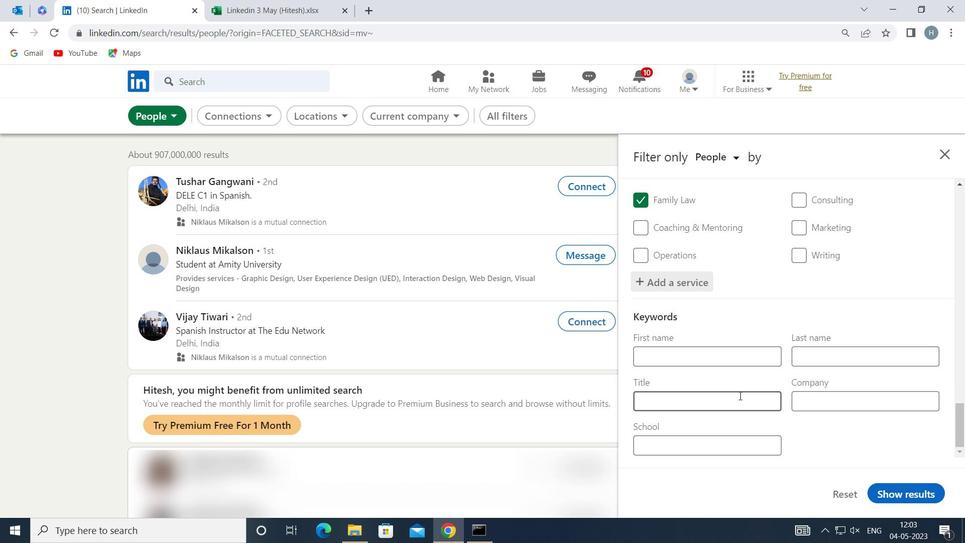 
Action: Mouse moved to (739, 396)
Screenshot: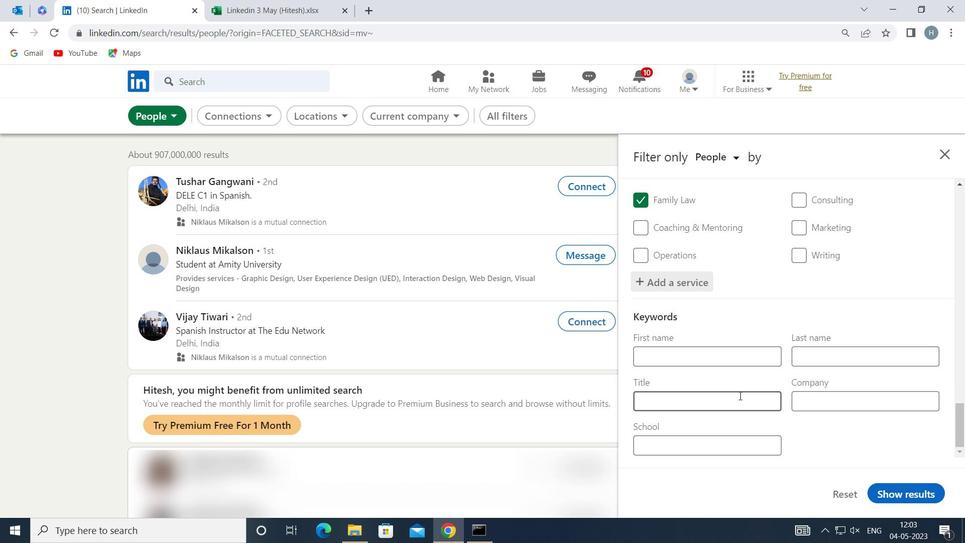 
Action: Key pressed <Key.shift>COMME
Screenshot: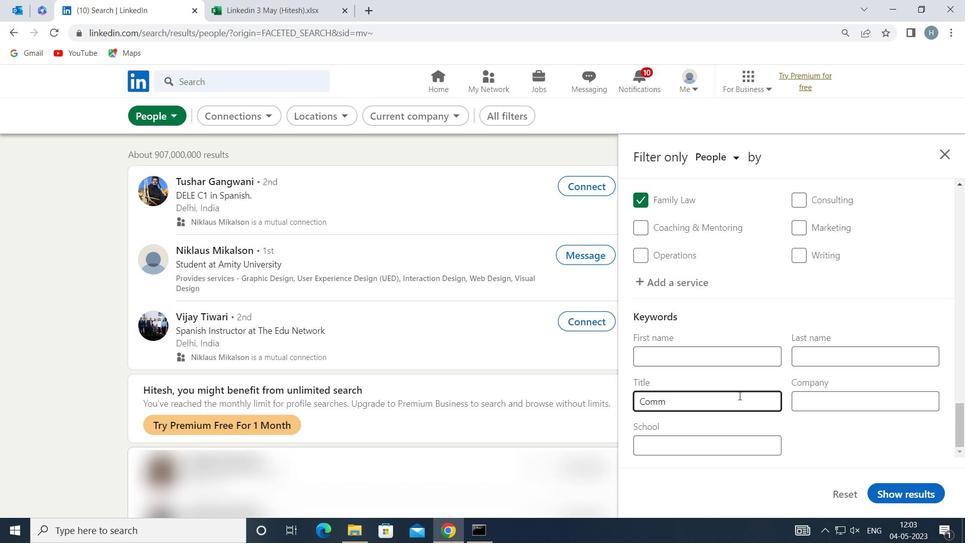
Action: Mouse moved to (738, 396)
Screenshot: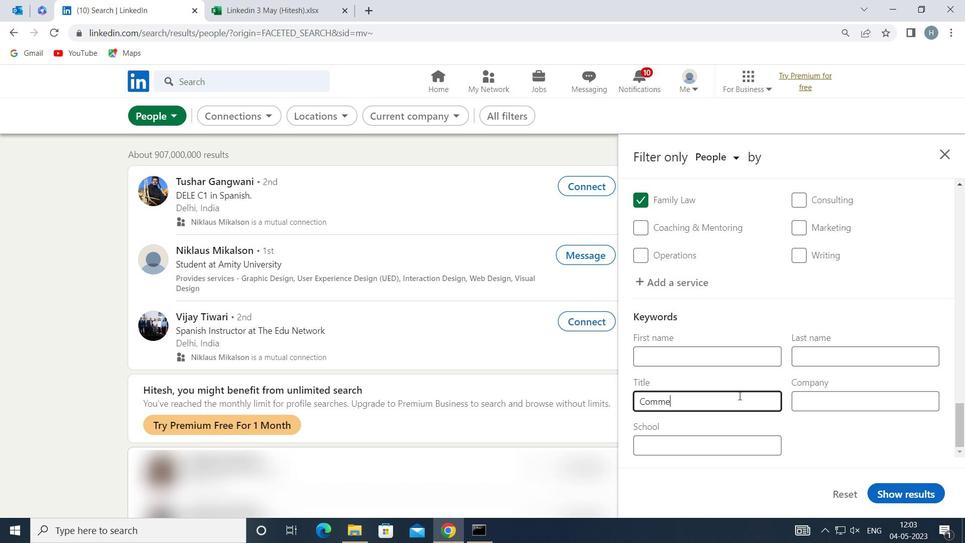 
Action: Key pressed RCIAL<Key.space><Key.shift>LOAN<Key.space><Key.shift>OFFICER
Screenshot: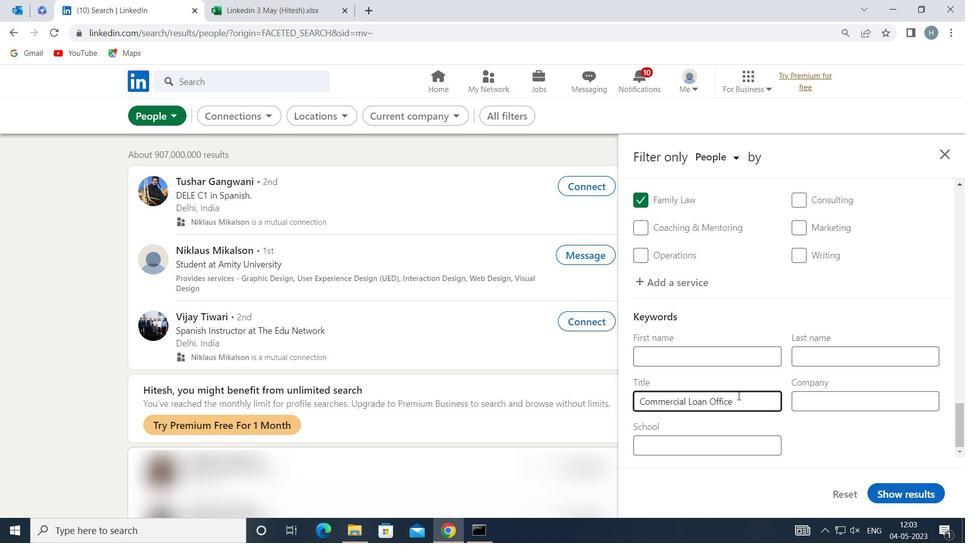 
Action: Mouse moved to (919, 492)
Screenshot: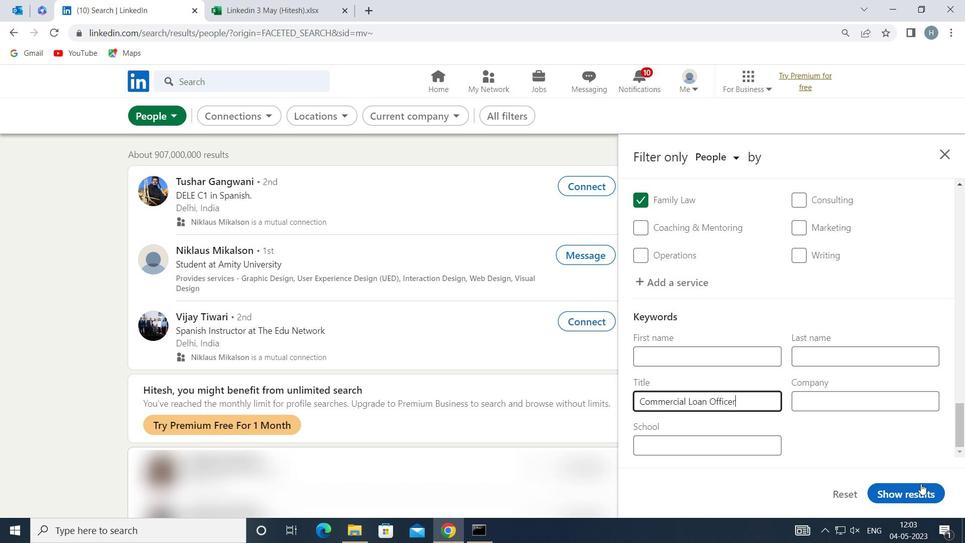 
Action: Mouse pressed left at (919, 492)
Screenshot: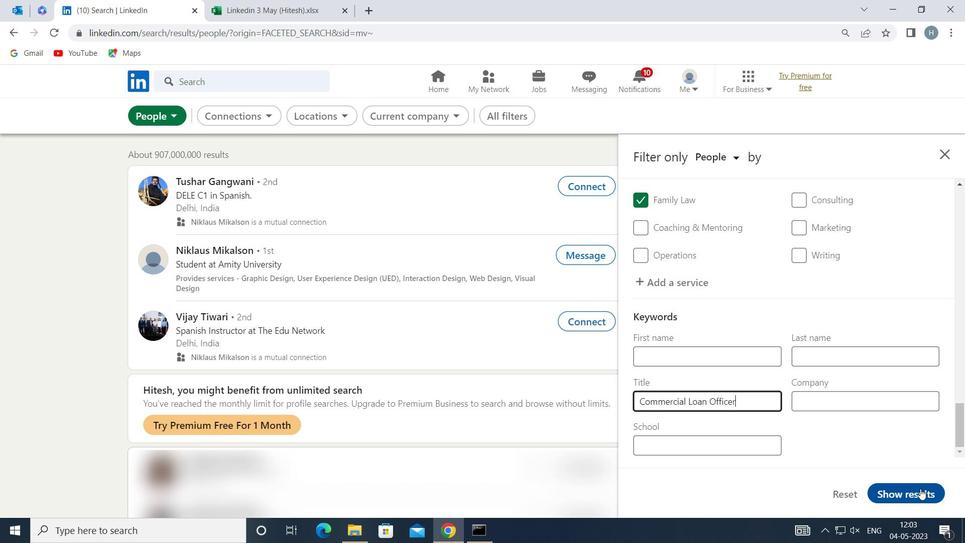 
Action: Mouse moved to (698, 342)
Screenshot: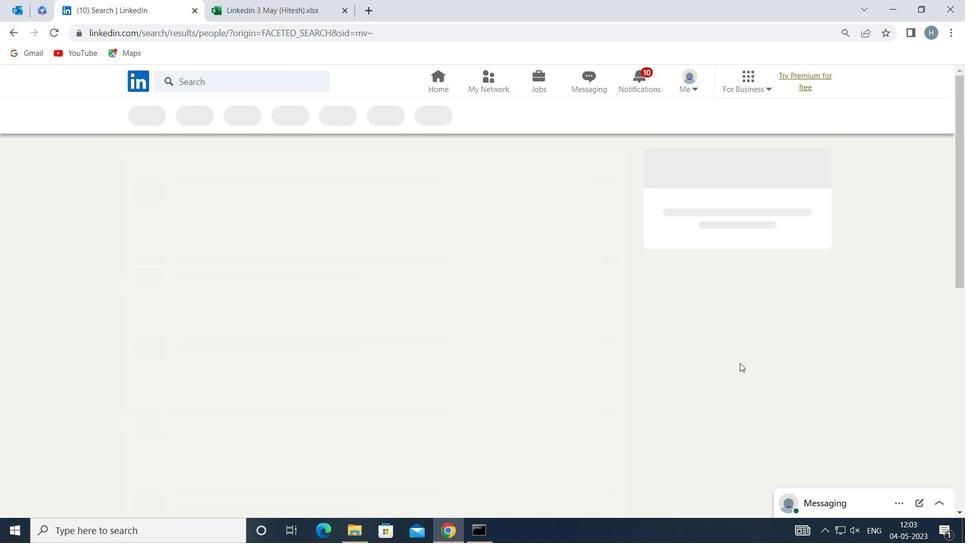 
